 Task: Play online wordle game with 6 letters.
Action: Mouse moved to (520, 445)
Screenshot: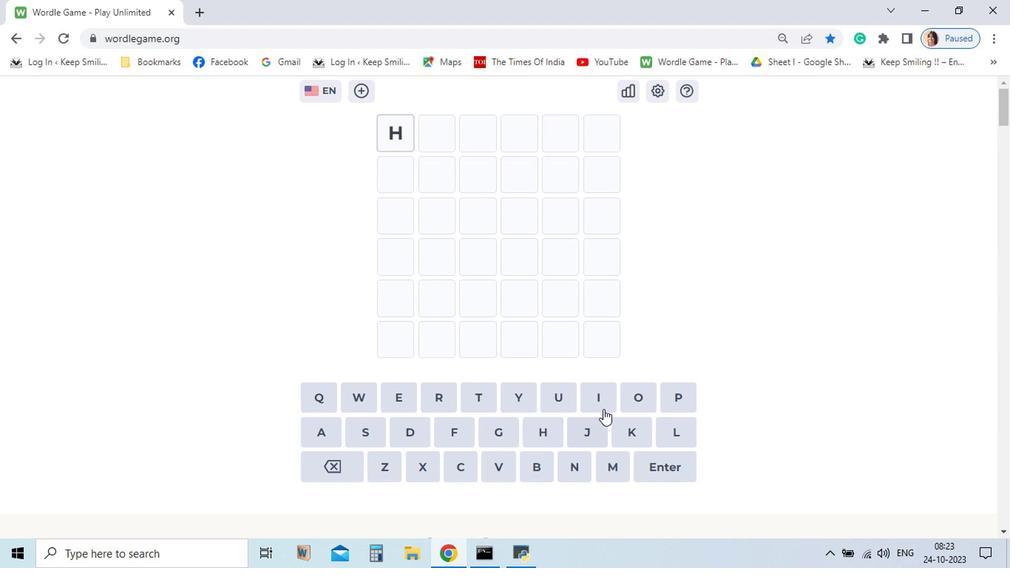 
Action: Mouse pressed left at (520, 445)
Screenshot: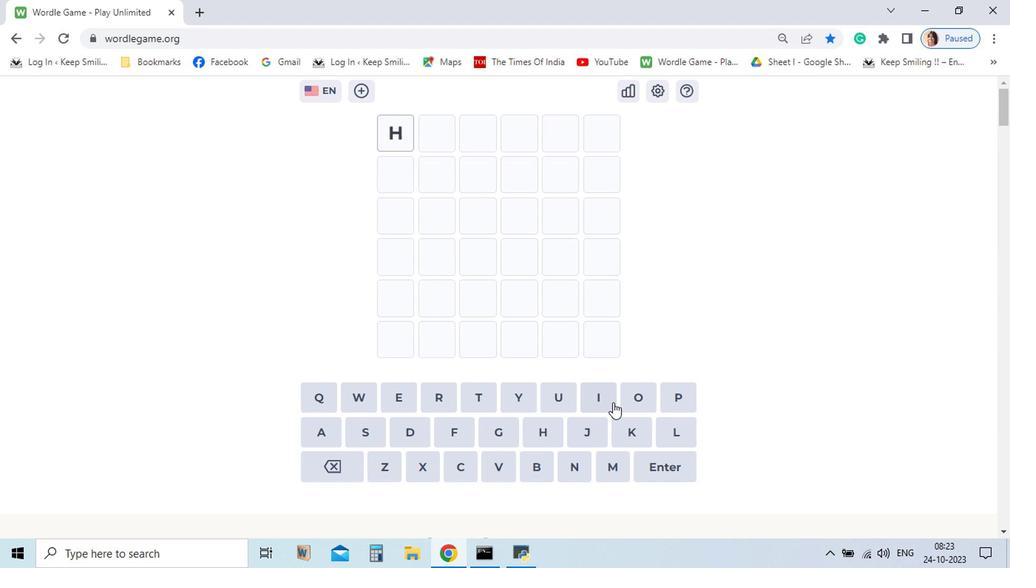 
Action: Mouse moved to (591, 419)
Screenshot: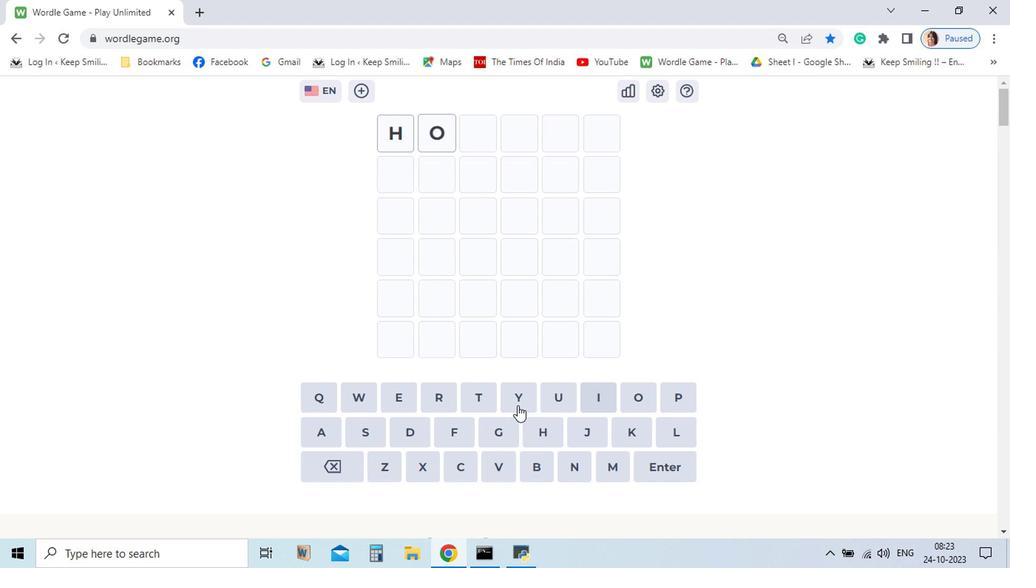 
Action: Mouse pressed left at (591, 419)
Screenshot: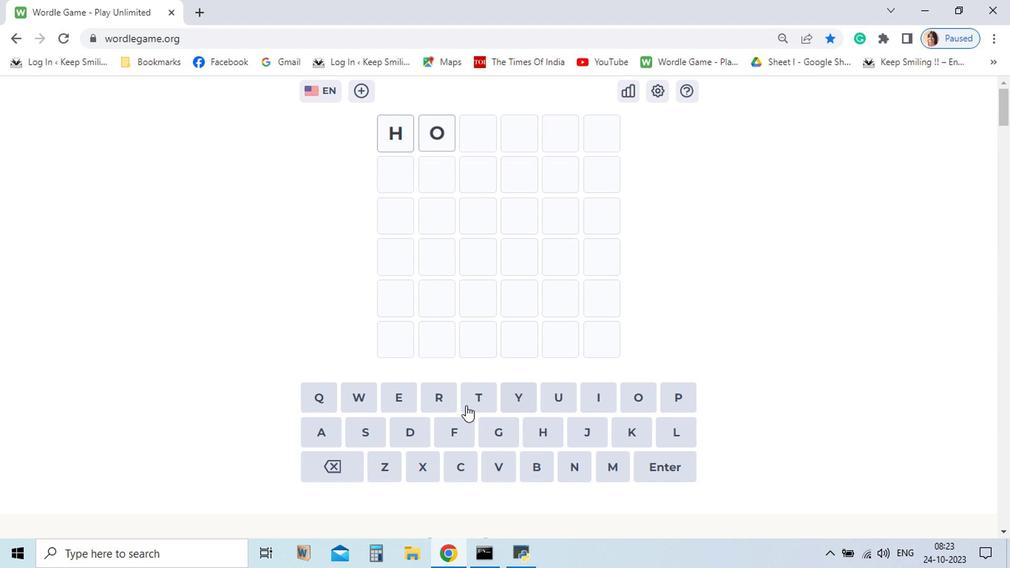 
Action: Mouse moved to (448, 424)
Screenshot: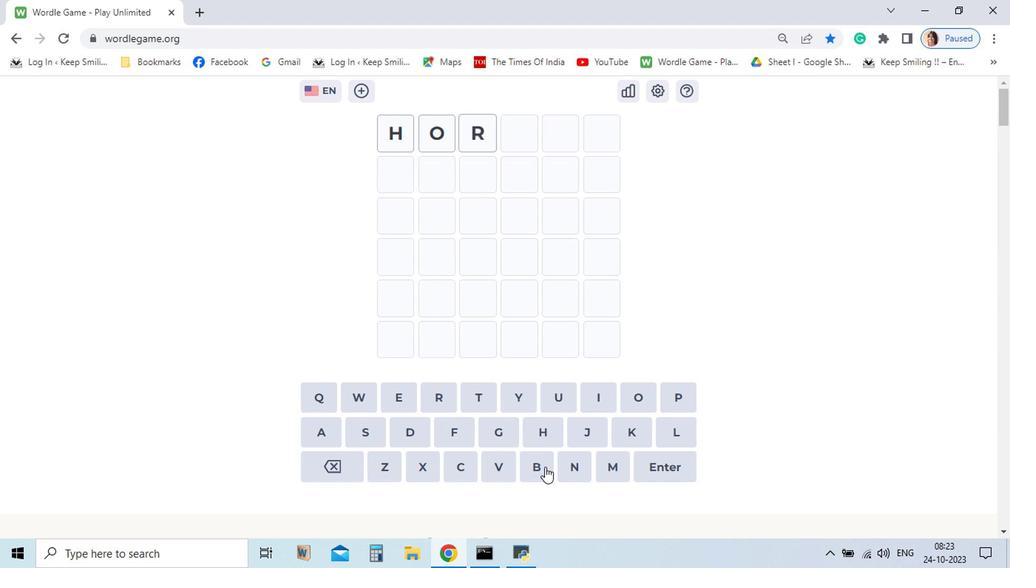 
Action: Mouse pressed left at (448, 424)
Screenshot: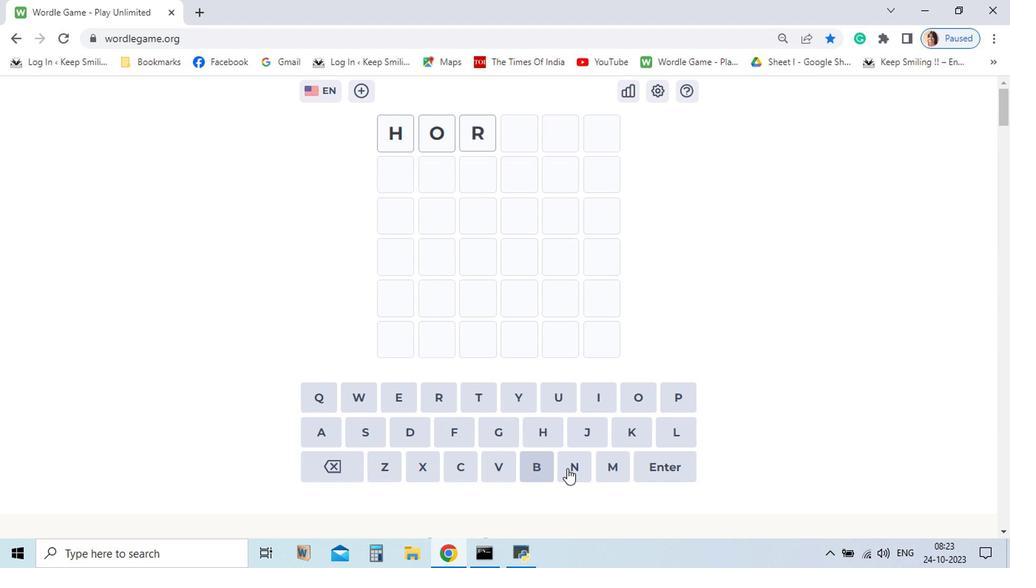 
Action: Mouse moved to (540, 469)
Screenshot: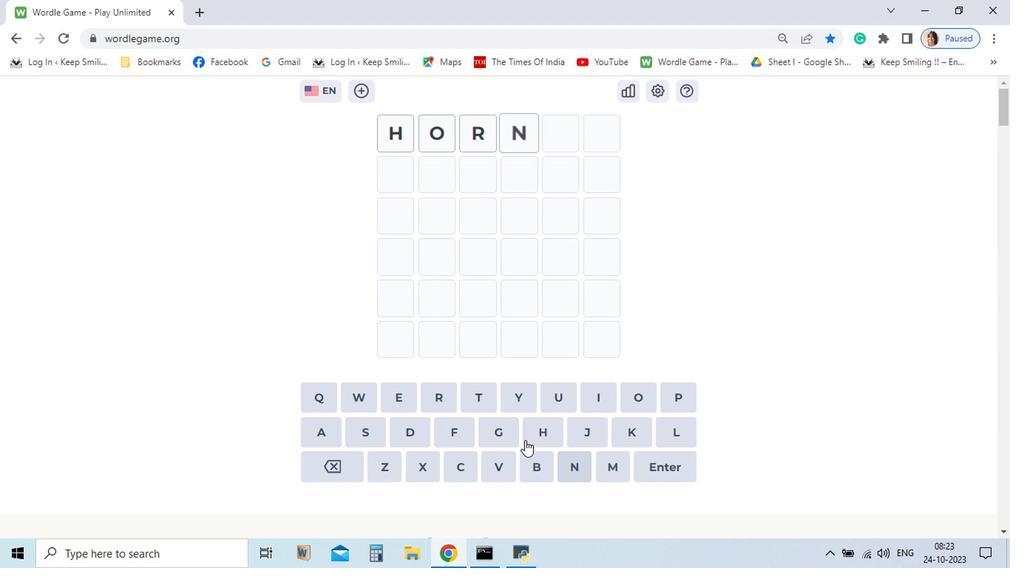 
Action: Mouse pressed left at (540, 469)
Screenshot: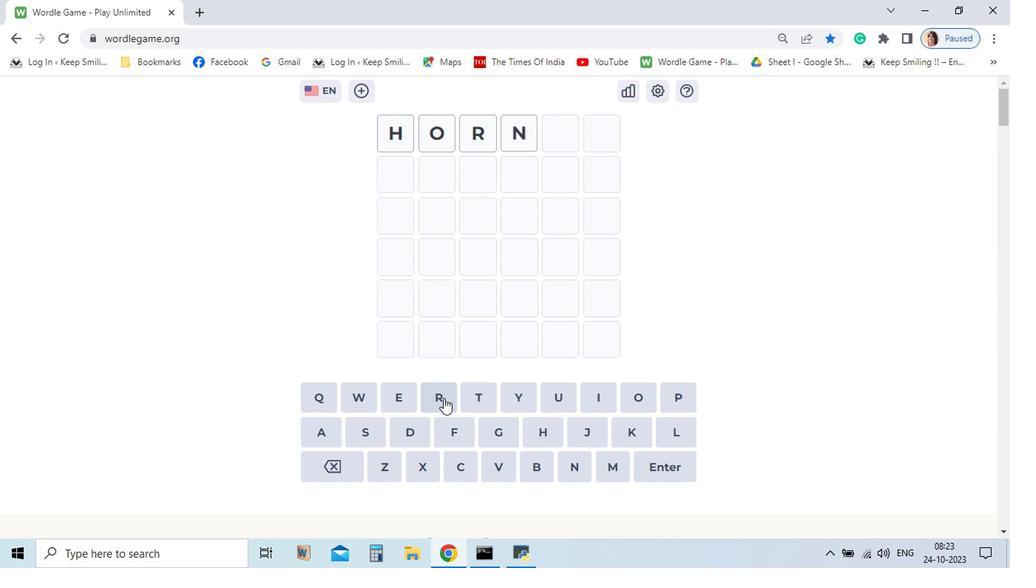 
Action: Mouse moved to (422, 419)
Screenshot: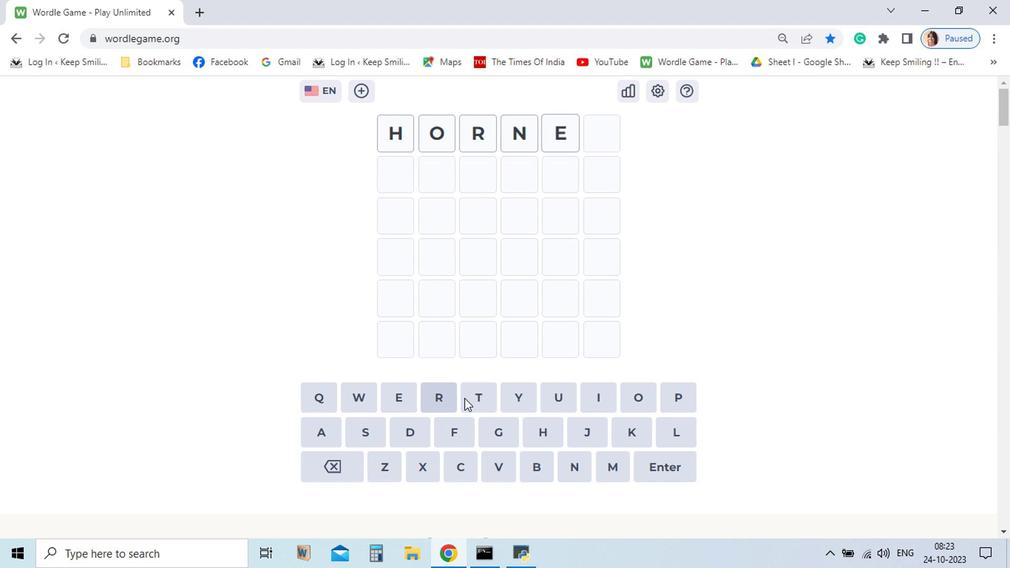 
Action: Mouse pressed left at (422, 419)
Screenshot: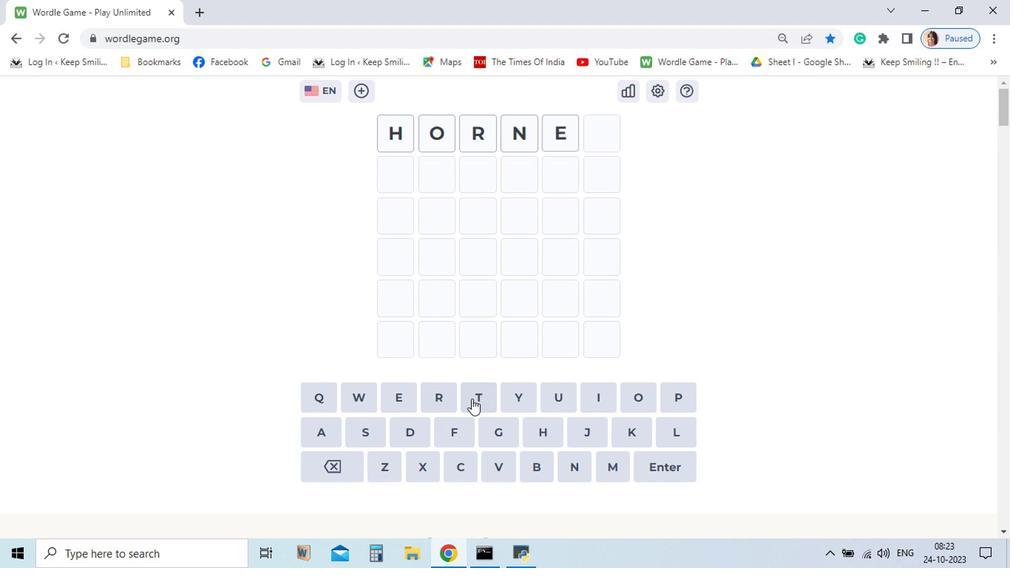 
Action: Mouse moved to (472, 420)
Screenshot: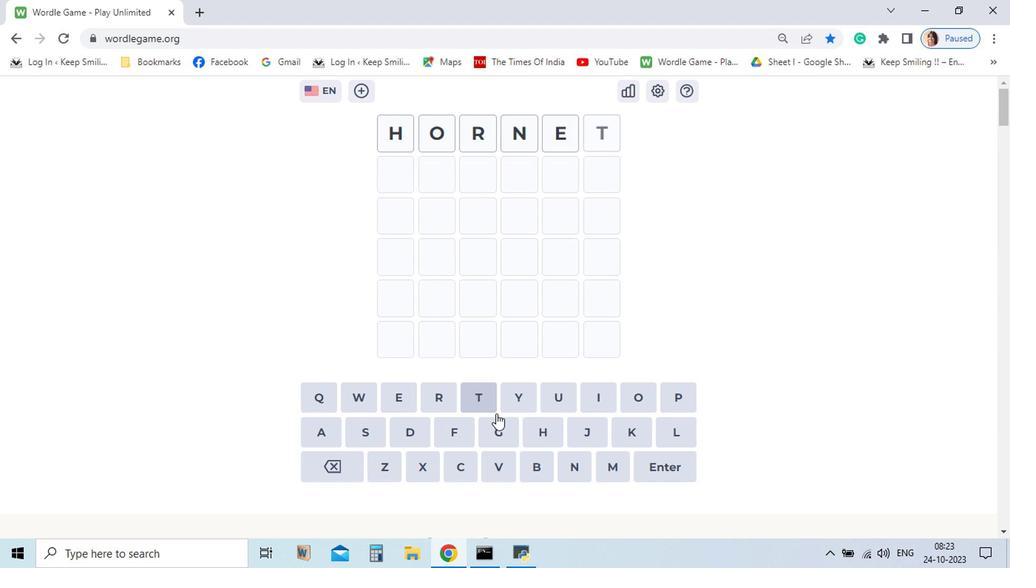 
Action: Mouse pressed left at (472, 420)
Screenshot: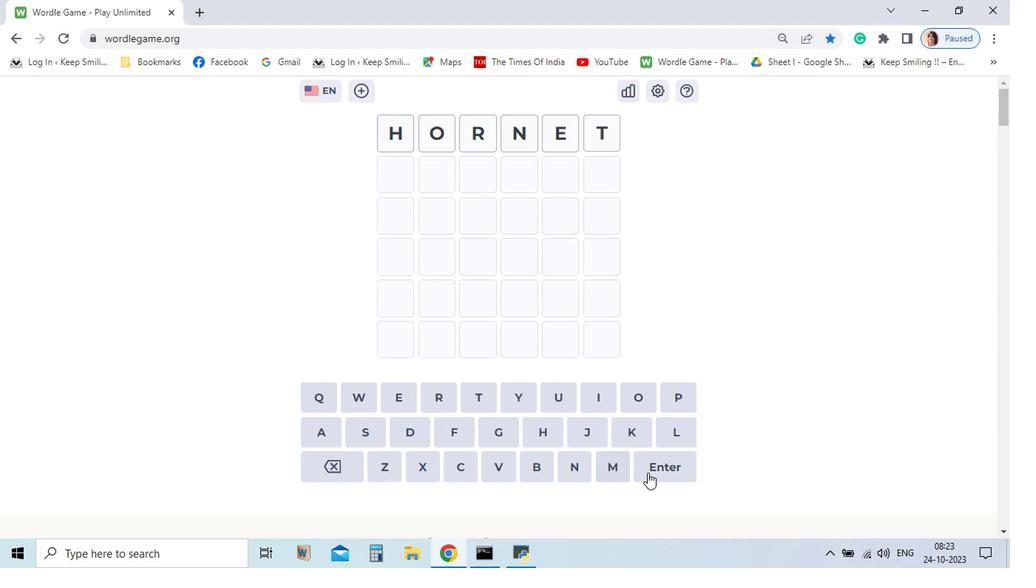 
Action: Mouse moved to (603, 472)
Screenshot: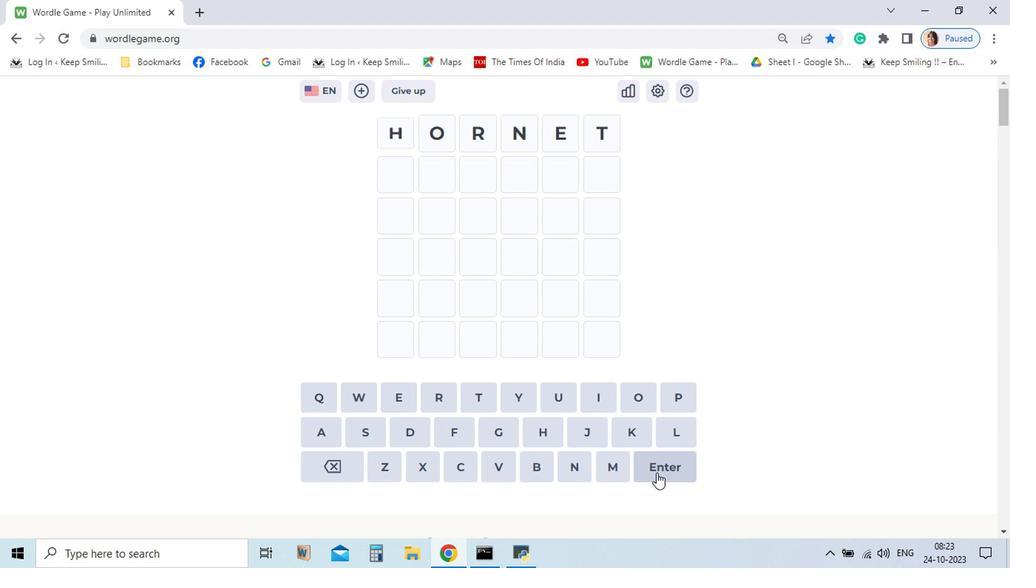 
Action: Mouse pressed left at (603, 472)
Screenshot: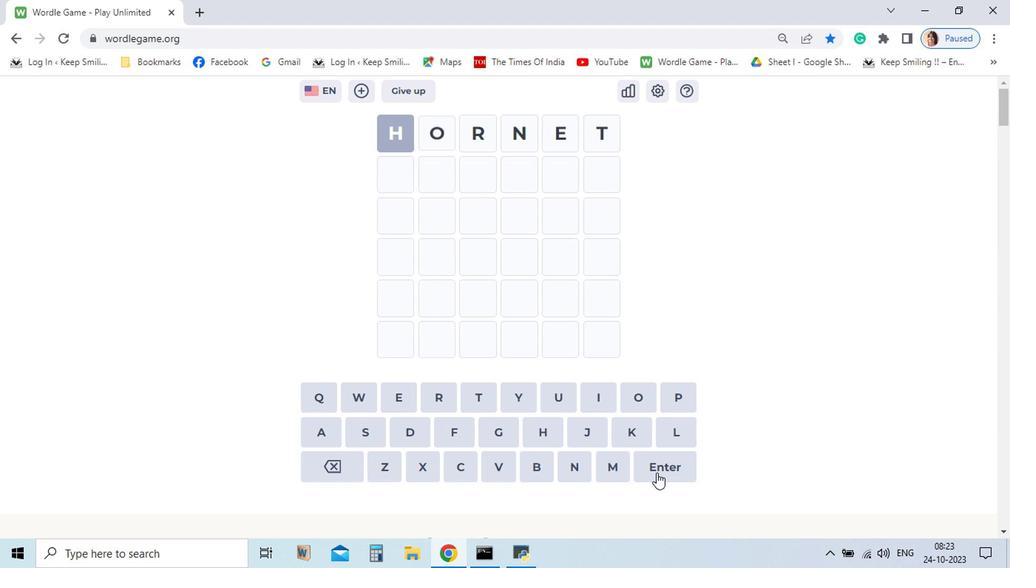 
Action: Mouse moved to (480, 422)
Screenshot: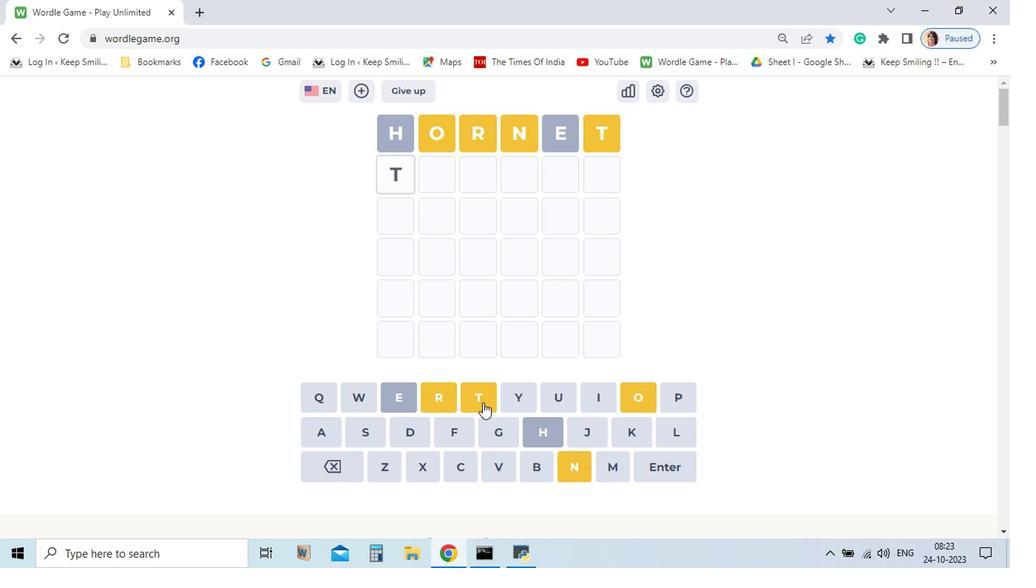 
Action: Mouse pressed left at (480, 422)
Screenshot: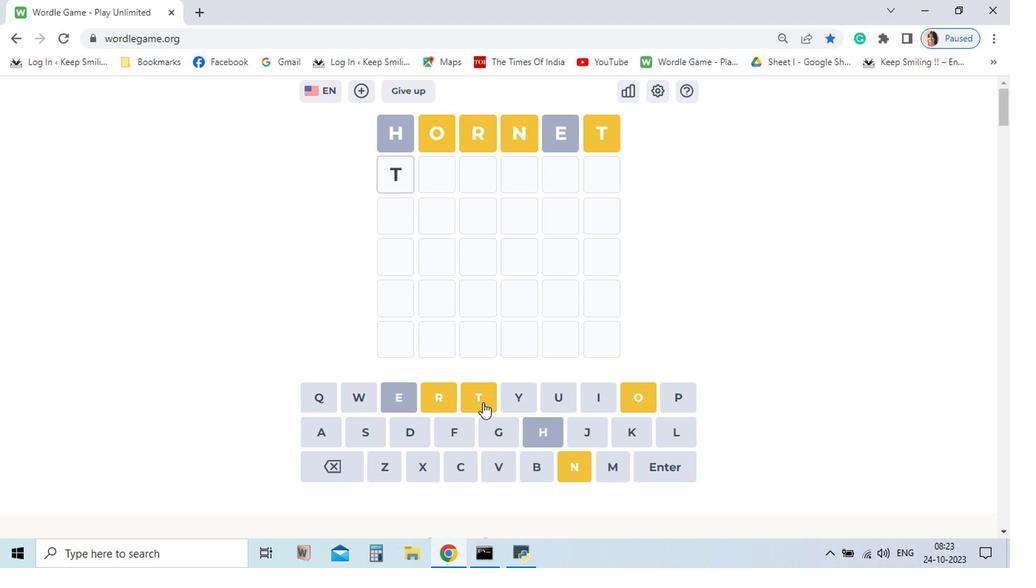 
Action: Mouse moved to (452, 418)
Screenshot: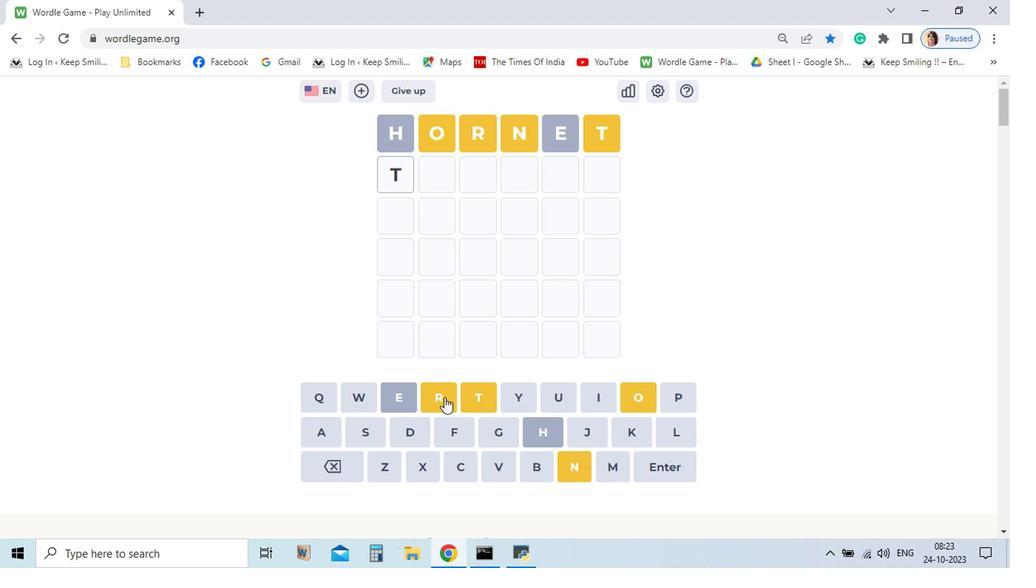 
Action: Mouse pressed left at (452, 418)
Screenshot: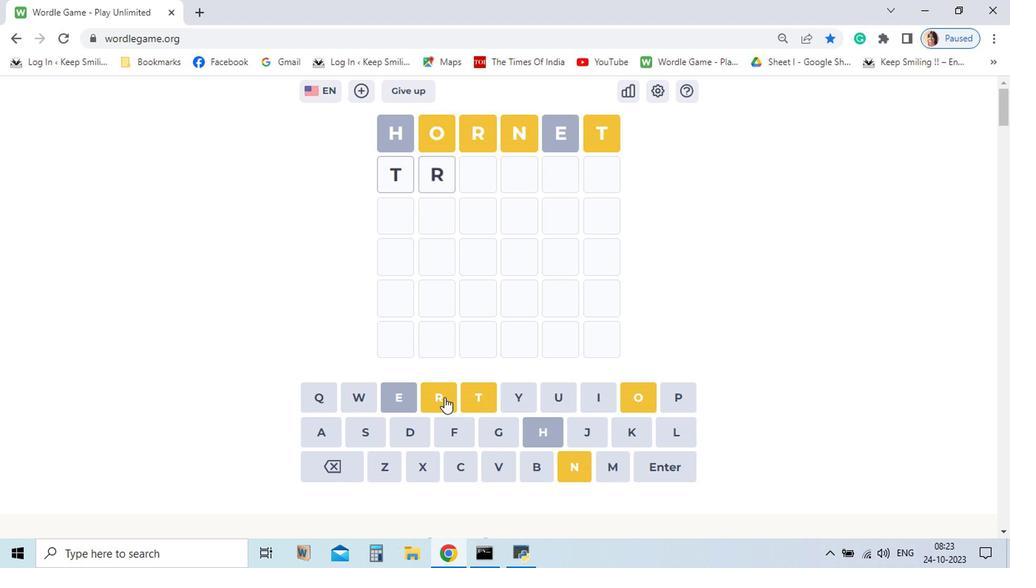
Action: Mouse moved to (590, 419)
Screenshot: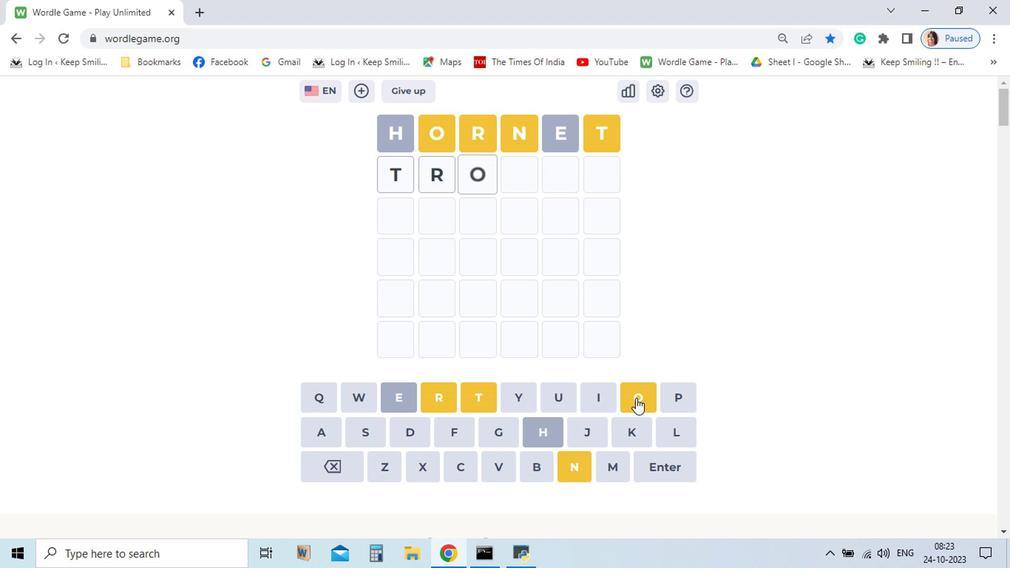 
Action: Mouse pressed left at (590, 419)
Screenshot: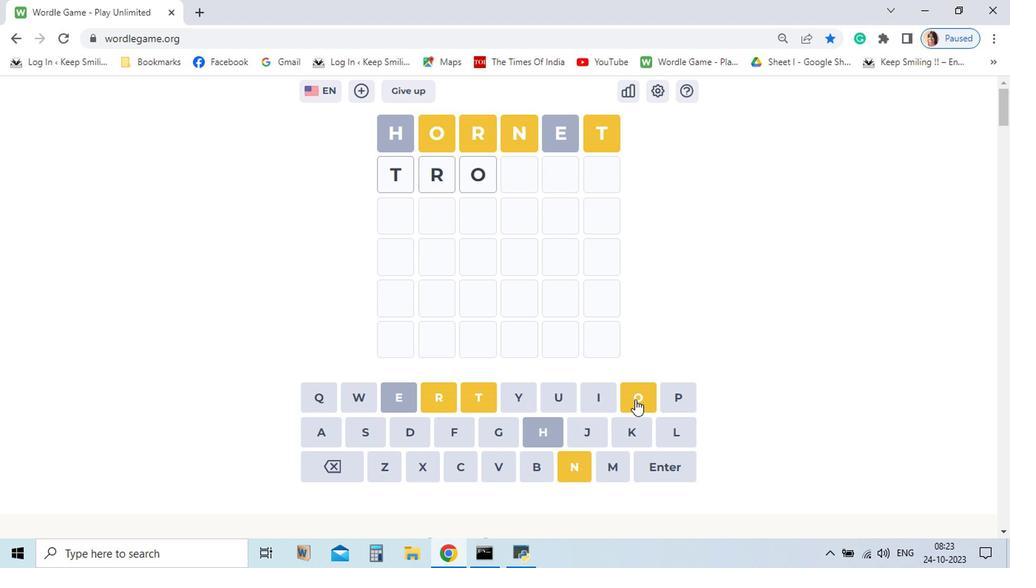 
Action: Mouse moved to (614, 442)
Screenshot: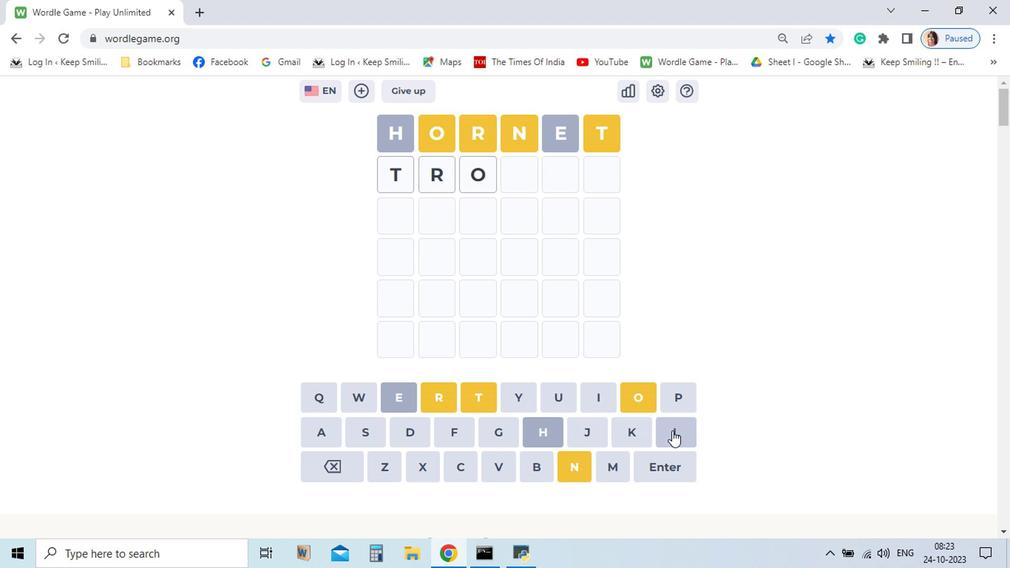 
Action: Mouse pressed left at (614, 442)
Screenshot: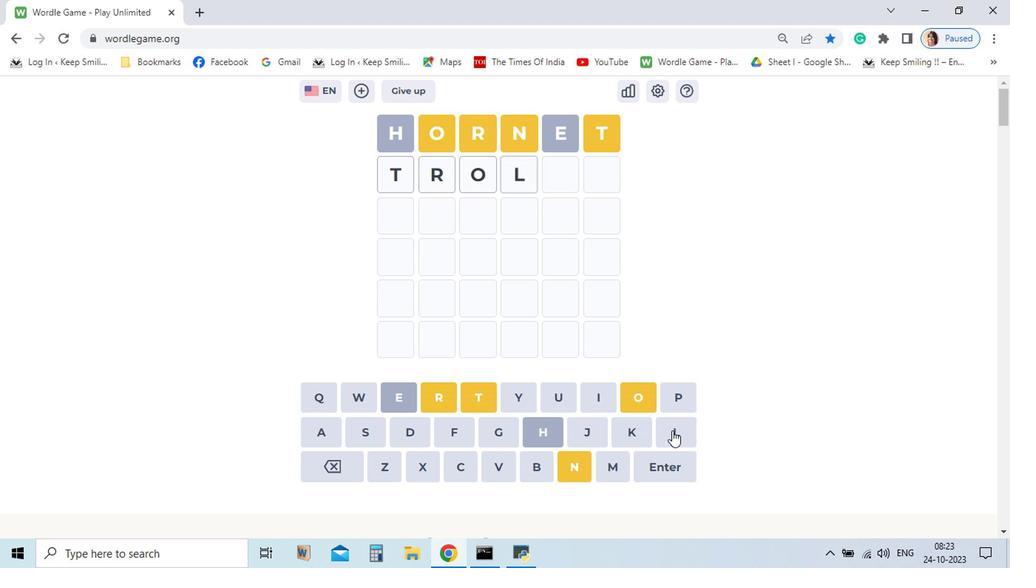 
Action: Mouse pressed left at (614, 442)
Screenshot: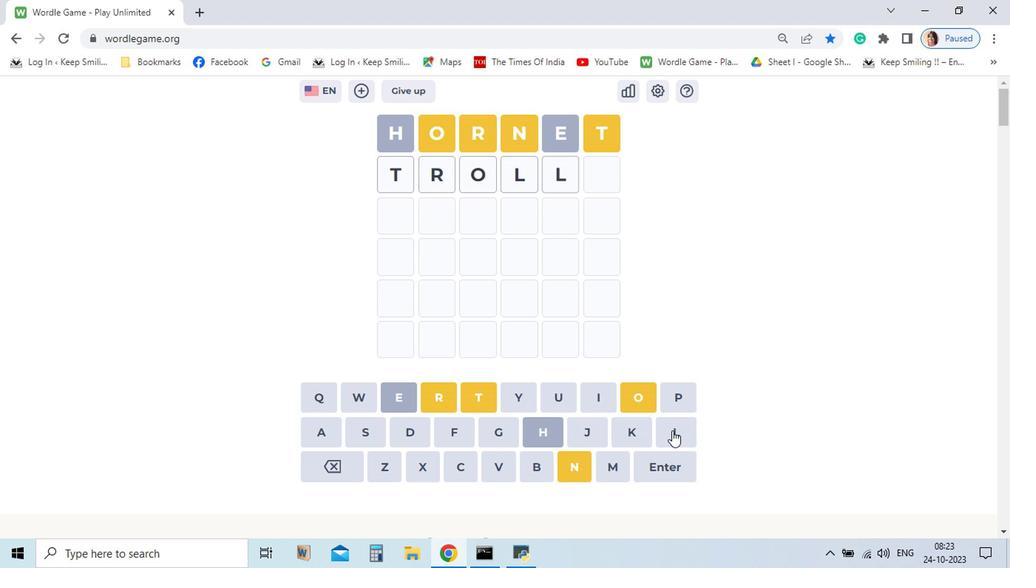 
Action: Mouse moved to (376, 465)
Screenshot: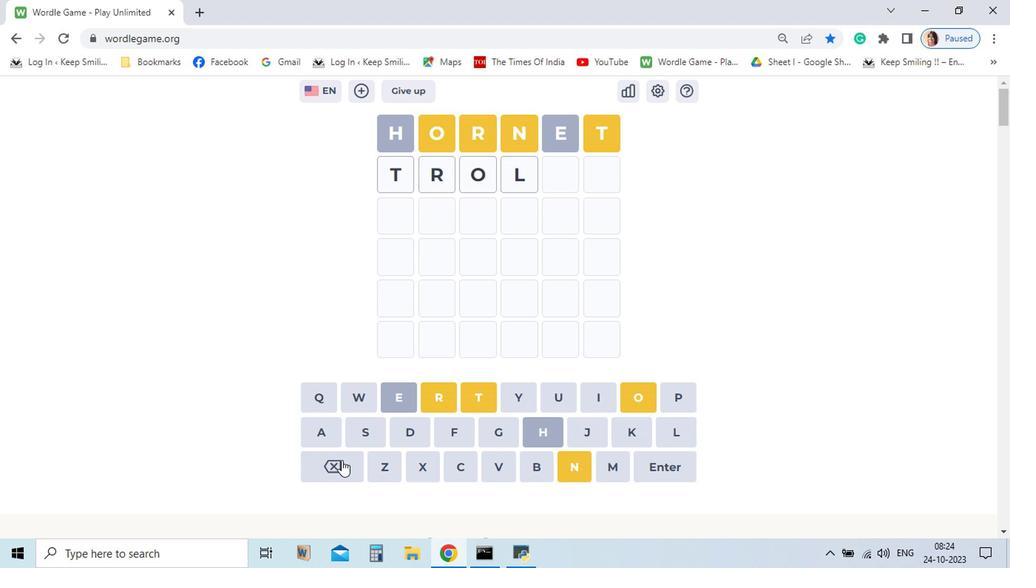 
Action: Mouse pressed left at (376, 465)
Screenshot: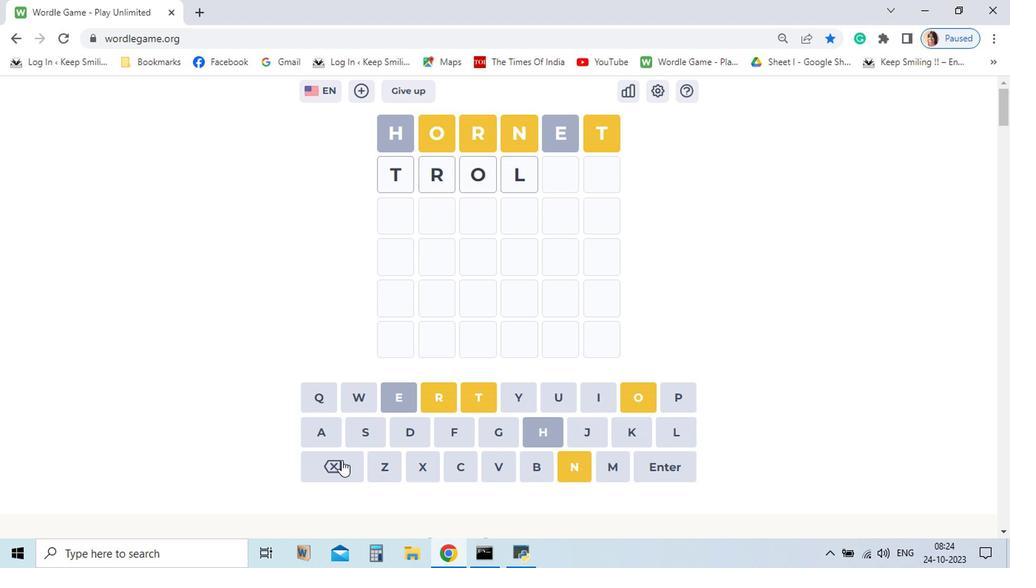 
Action: Mouse moved to (619, 444)
Screenshot: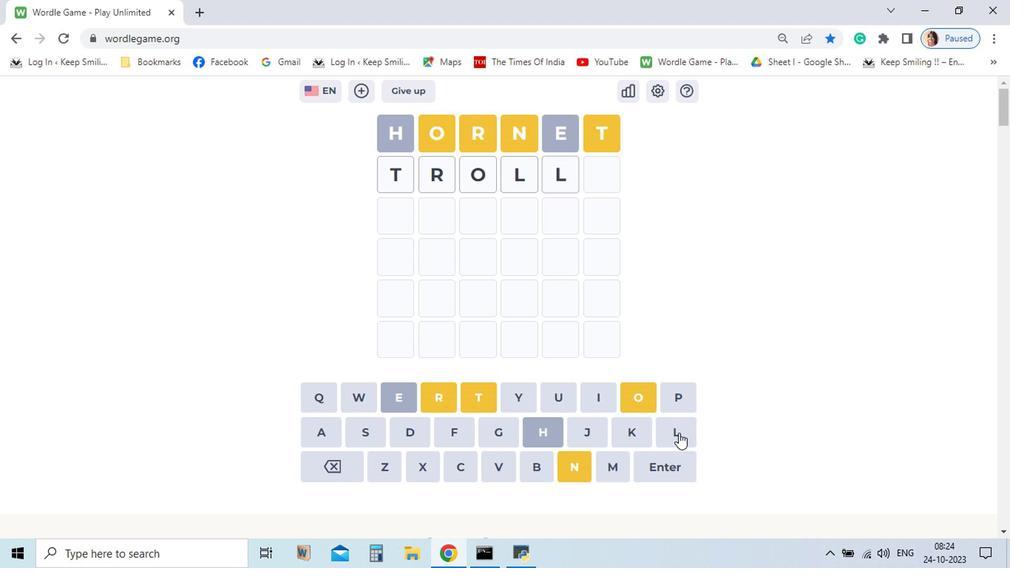 
Action: Mouse pressed left at (619, 444)
Screenshot: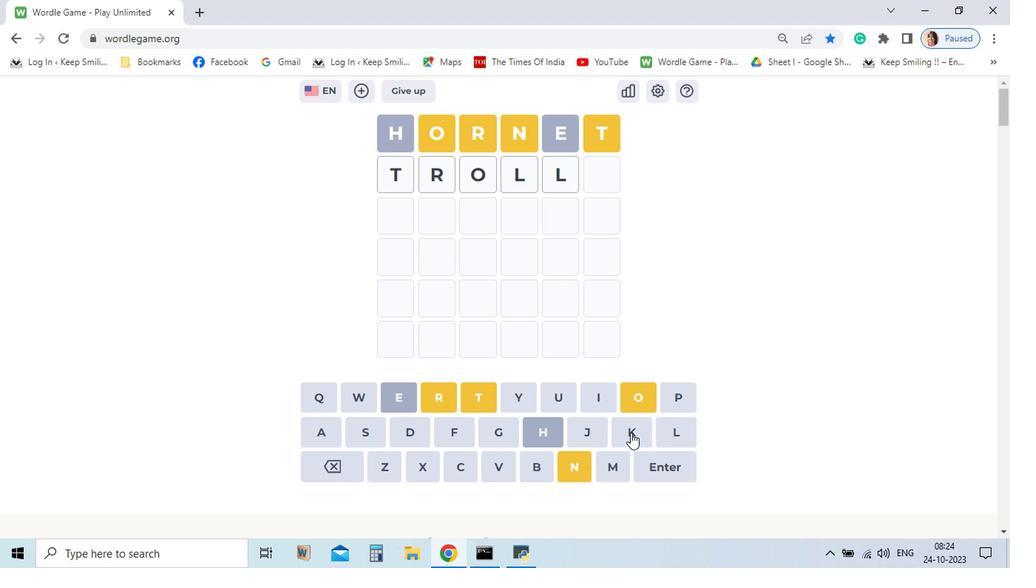
Action: Mouse moved to (398, 441)
Screenshot: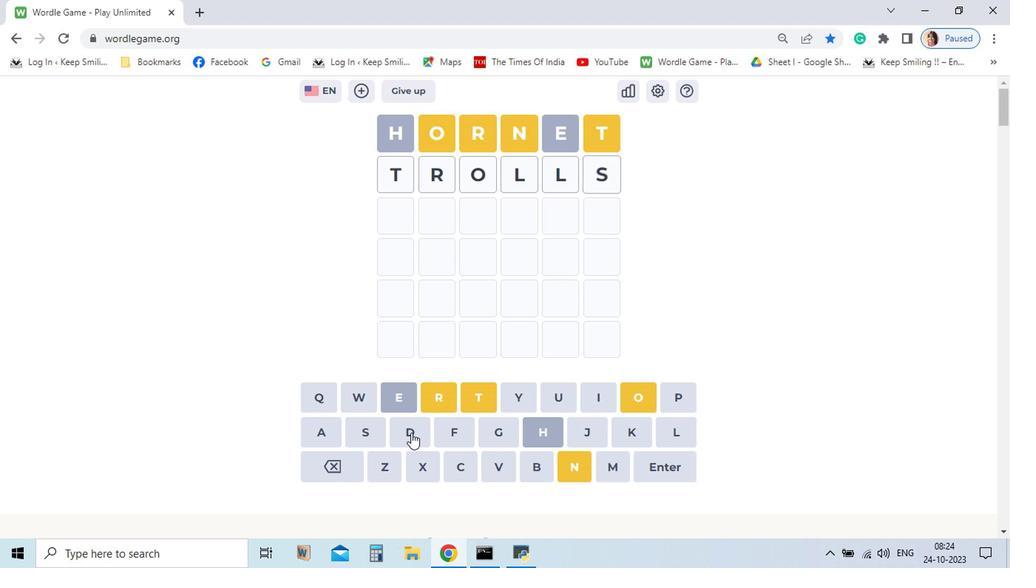 
Action: Mouse pressed left at (398, 441)
Screenshot: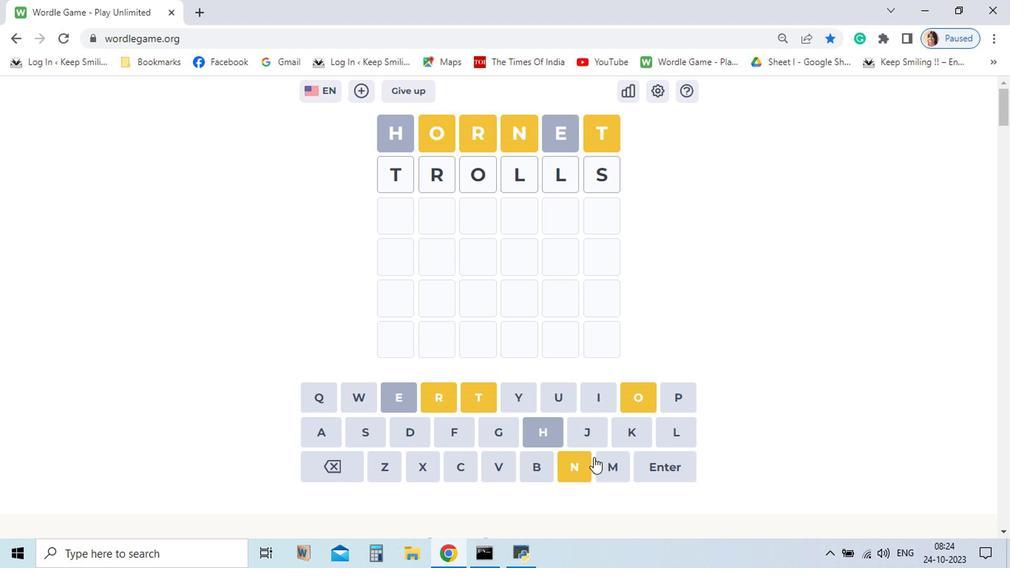 
Action: Mouse moved to (604, 462)
Screenshot: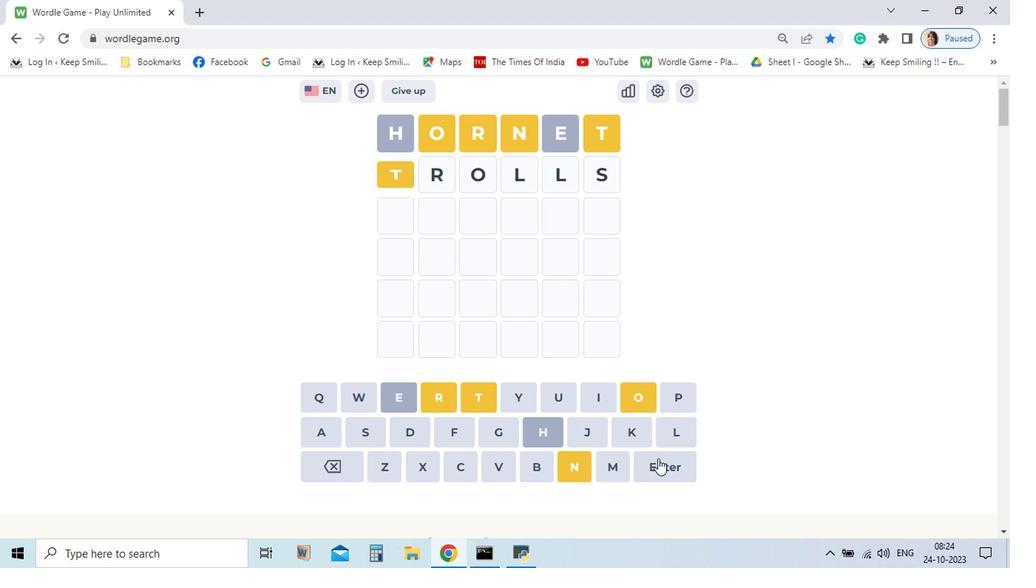 
Action: Mouse pressed left at (604, 462)
Screenshot: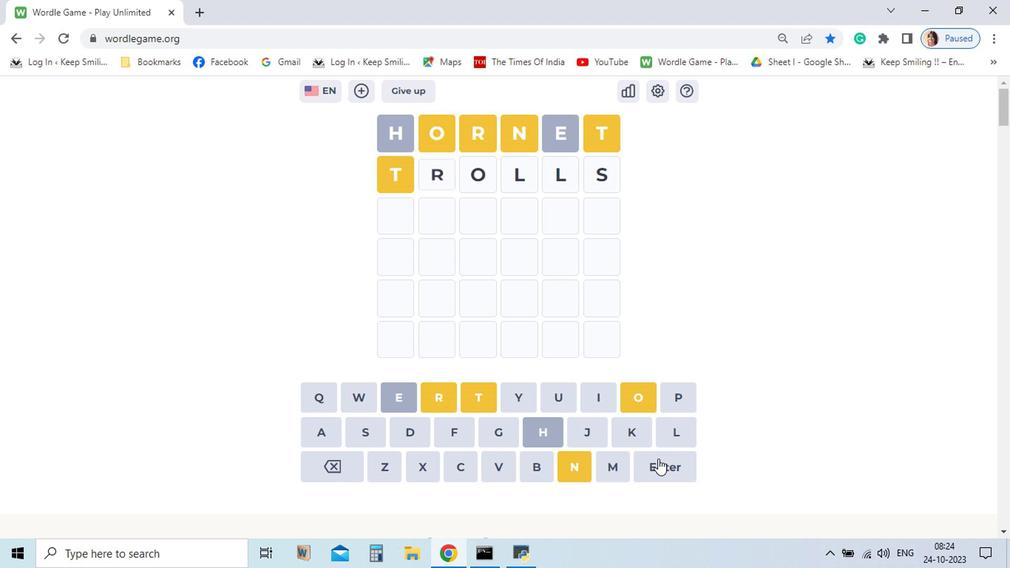 
Action: Mouse moved to (586, 414)
Screenshot: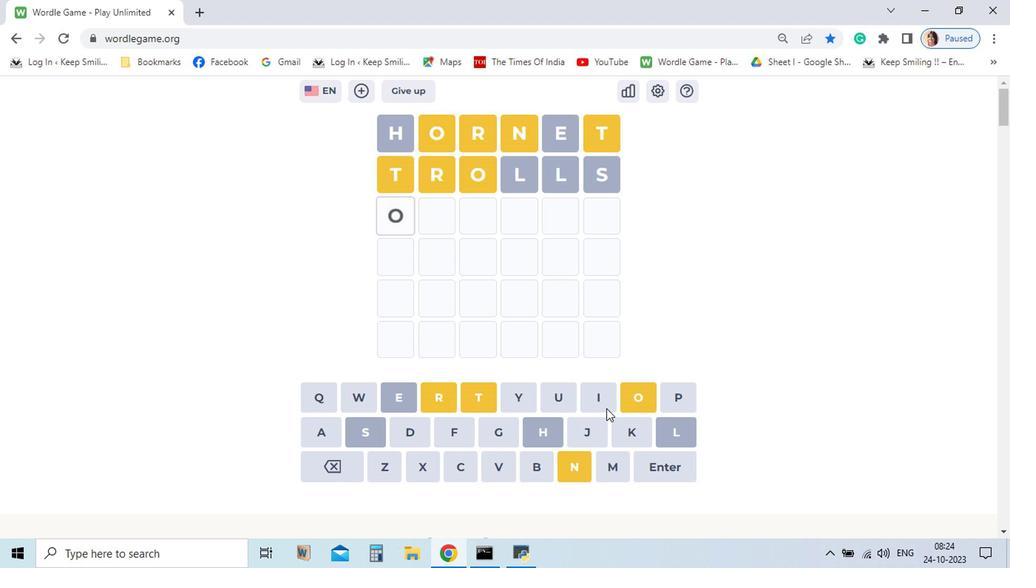 
Action: Mouse pressed left at (586, 414)
Screenshot: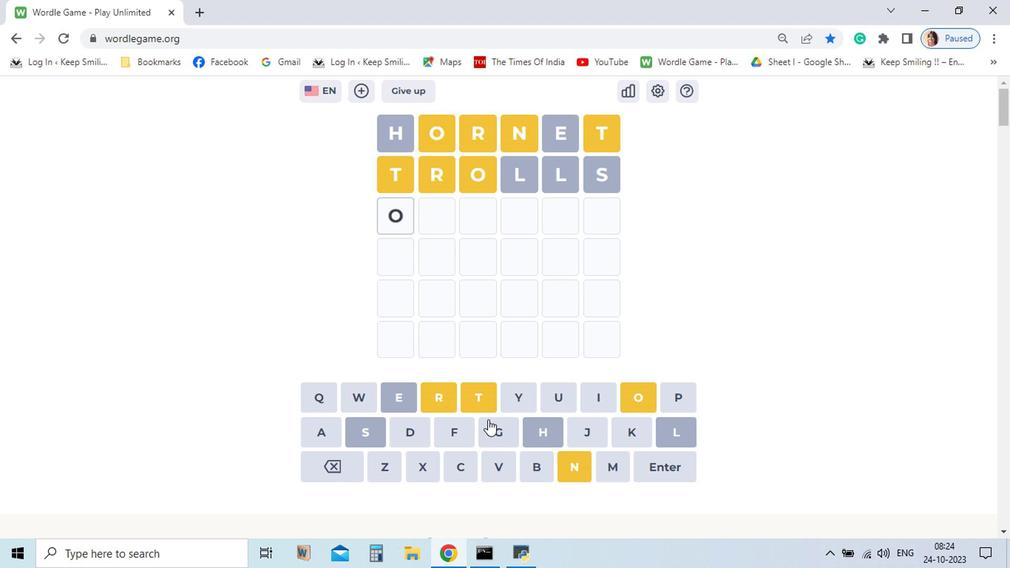 
Action: Mouse moved to (448, 418)
Screenshot: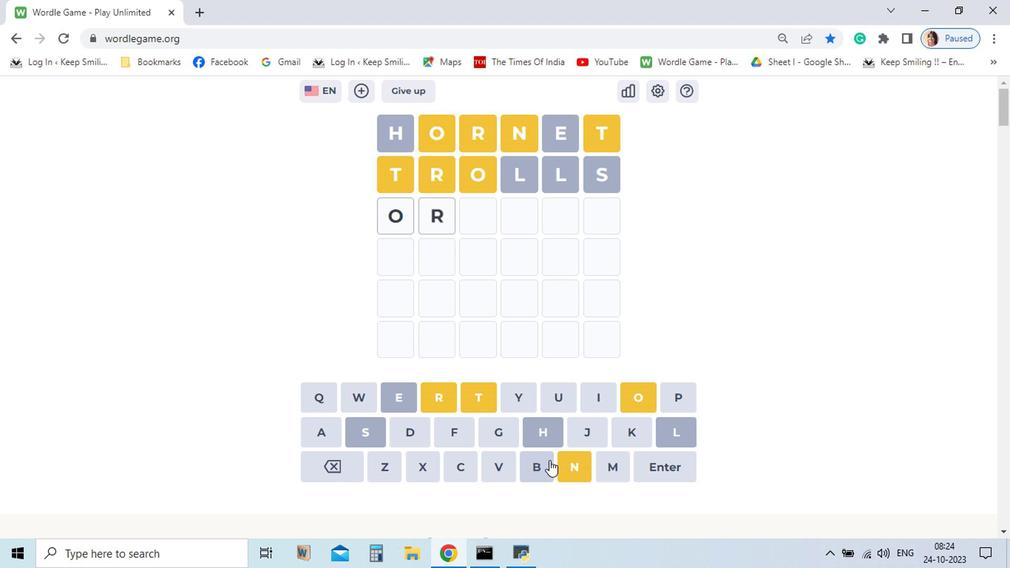 
Action: Mouse pressed left at (448, 418)
Screenshot: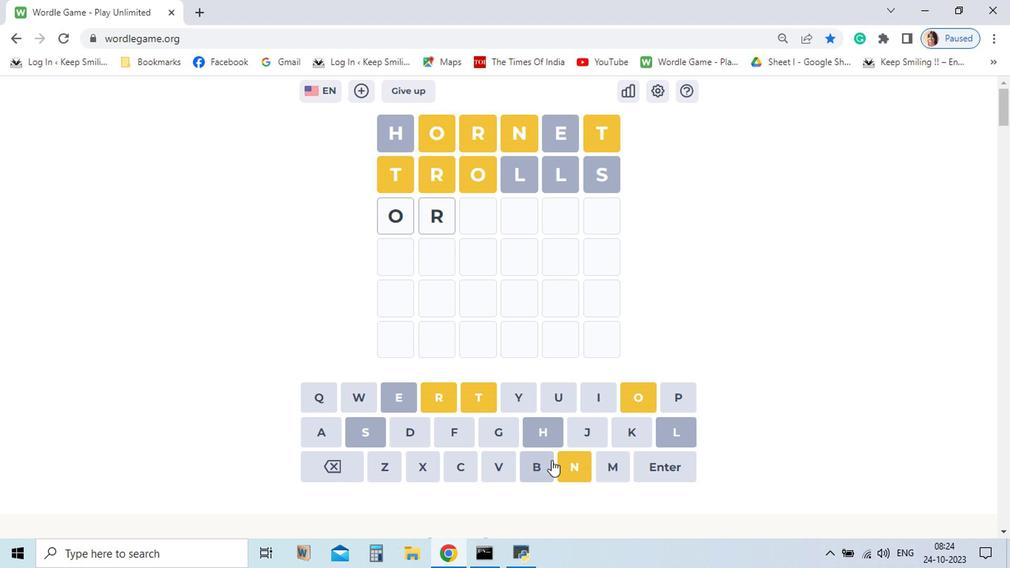 
Action: Mouse moved to (537, 469)
Screenshot: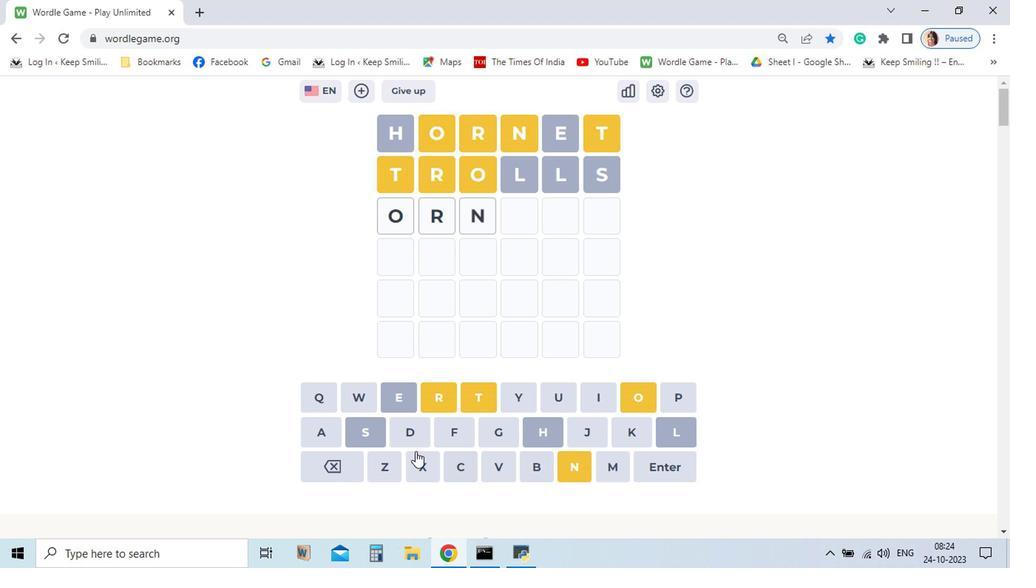 
Action: Mouse pressed left at (537, 469)
Screenshot: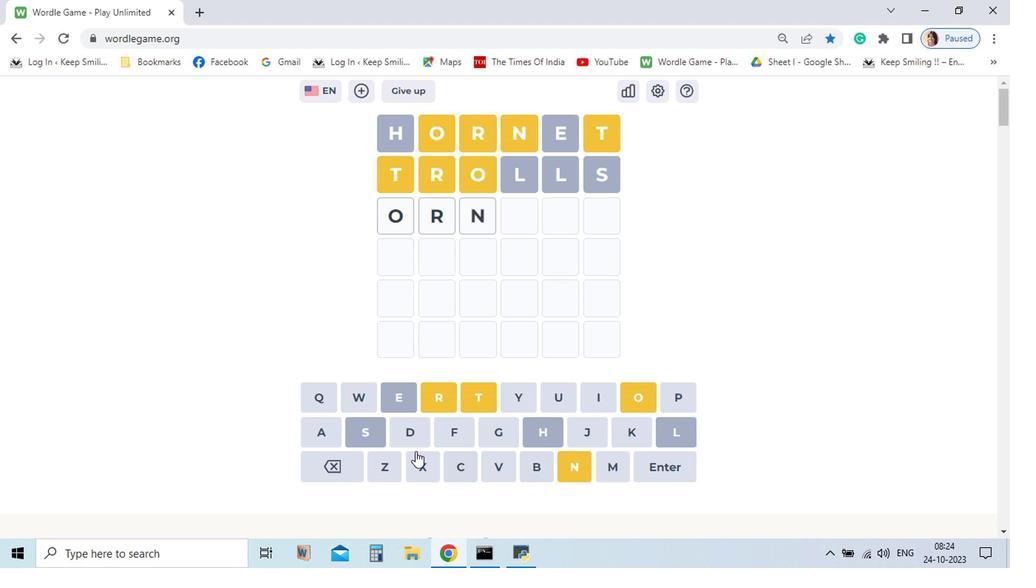 
Action: Mouse moved to (367, 442)
Screenshot: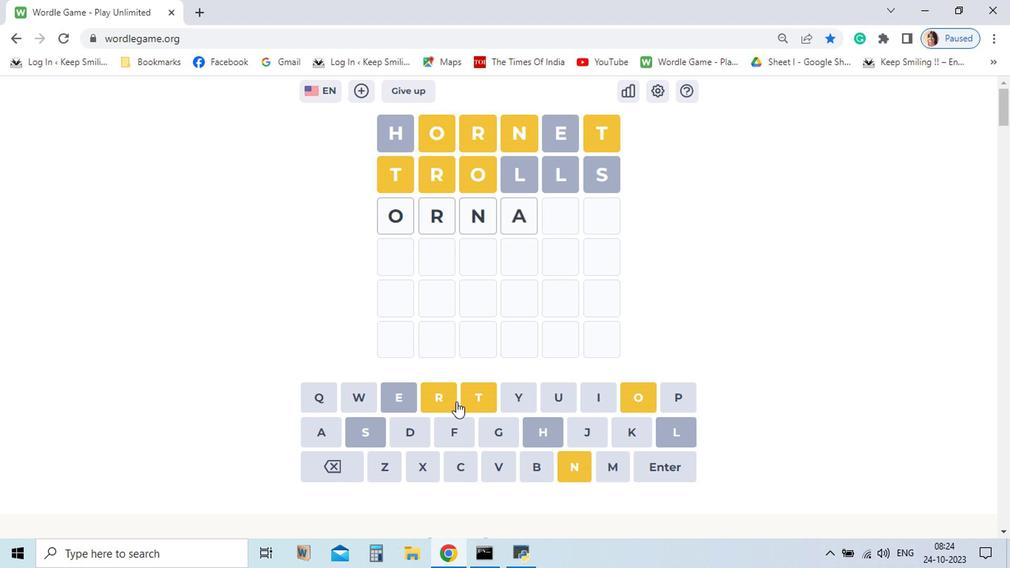 
Action: Mouse pressed left at (367, 442)
Screenshot: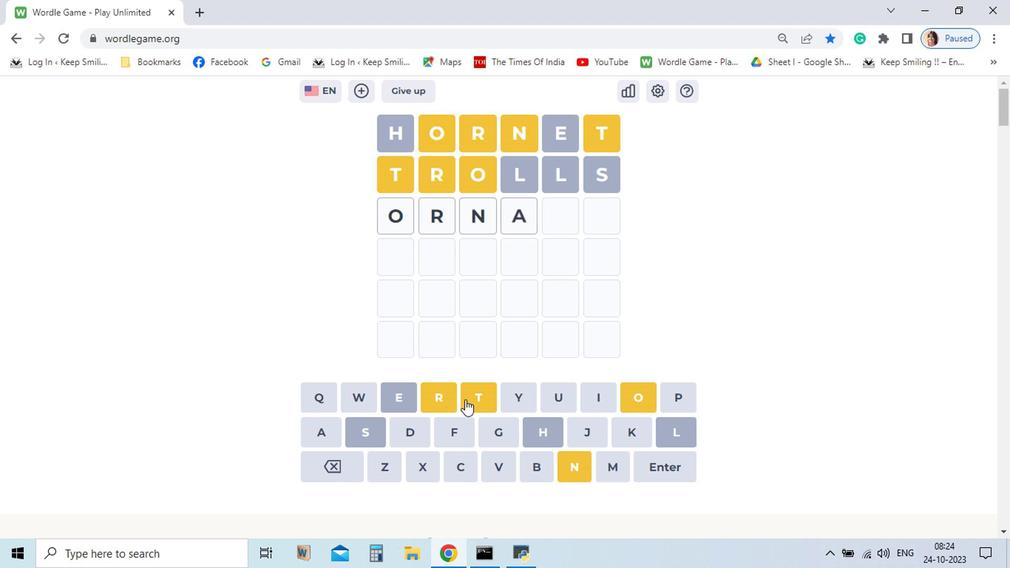 
Action: Mouse moved to (480, 420)
Screenshot: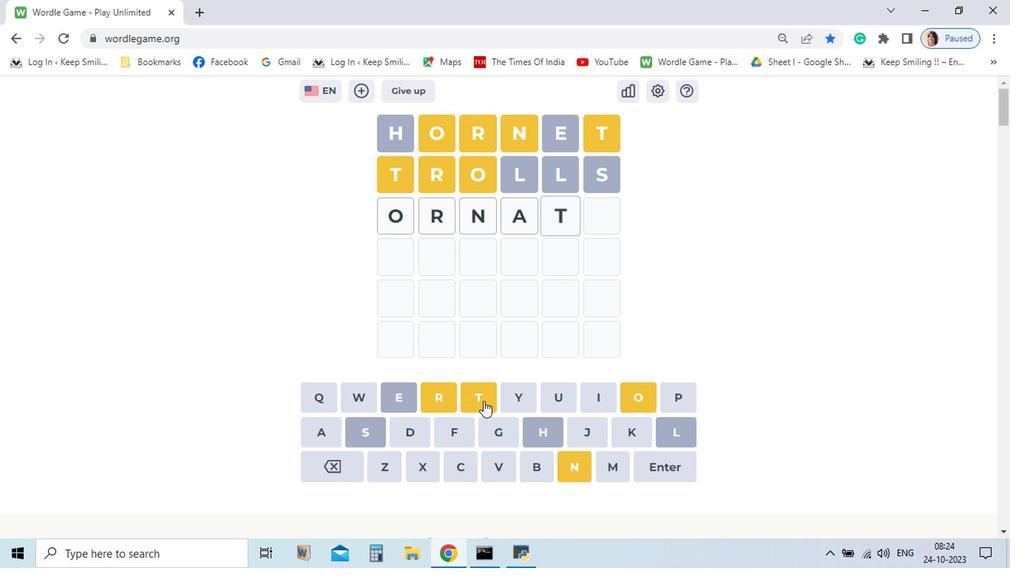 
Action: Mouse pressed left at (480, 420)
Screenshot: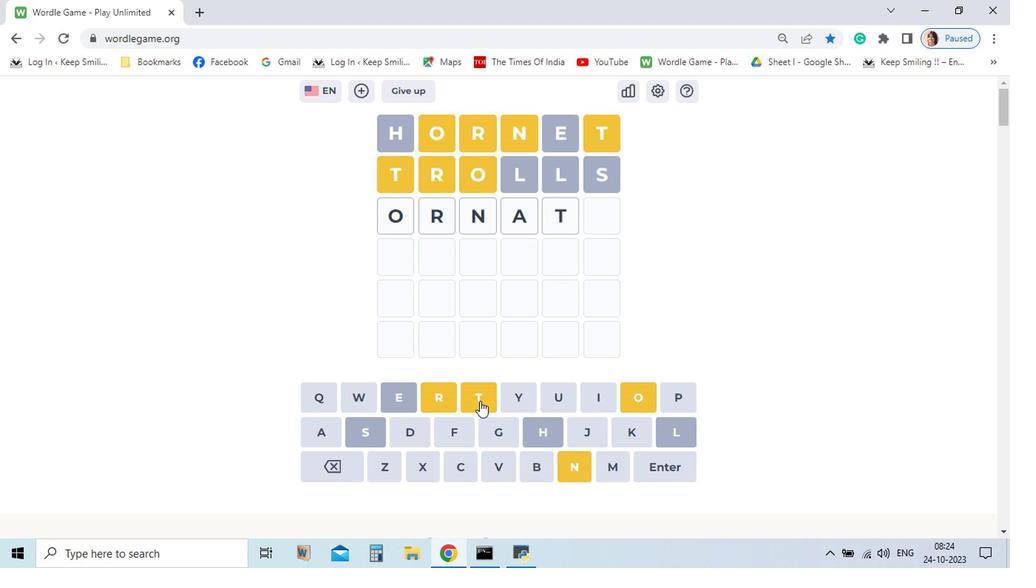 
Action: Mouse moved to (421, 416)
Screenshot: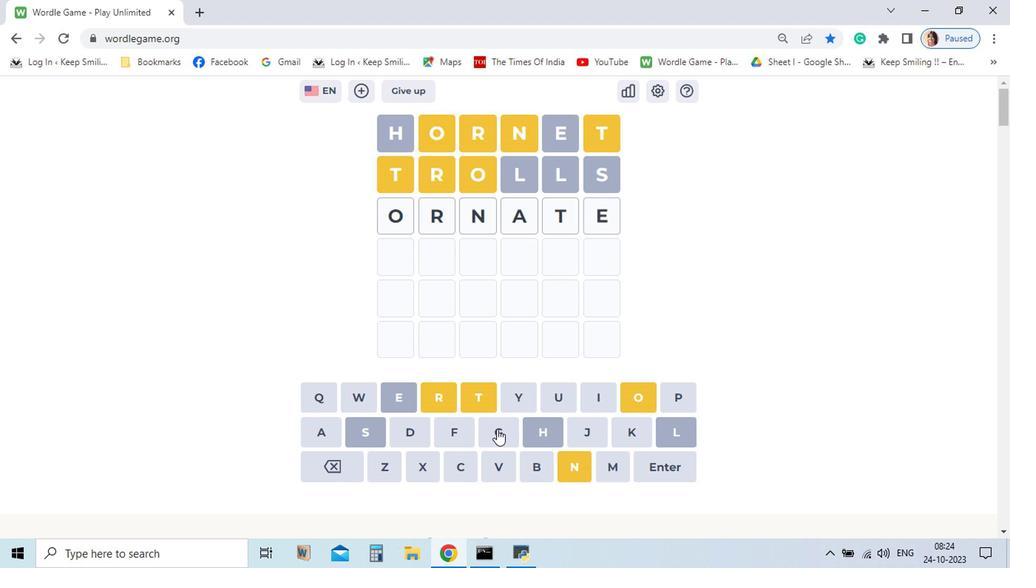
Action: Mouse pressed left at (421, 416)
Screenshot: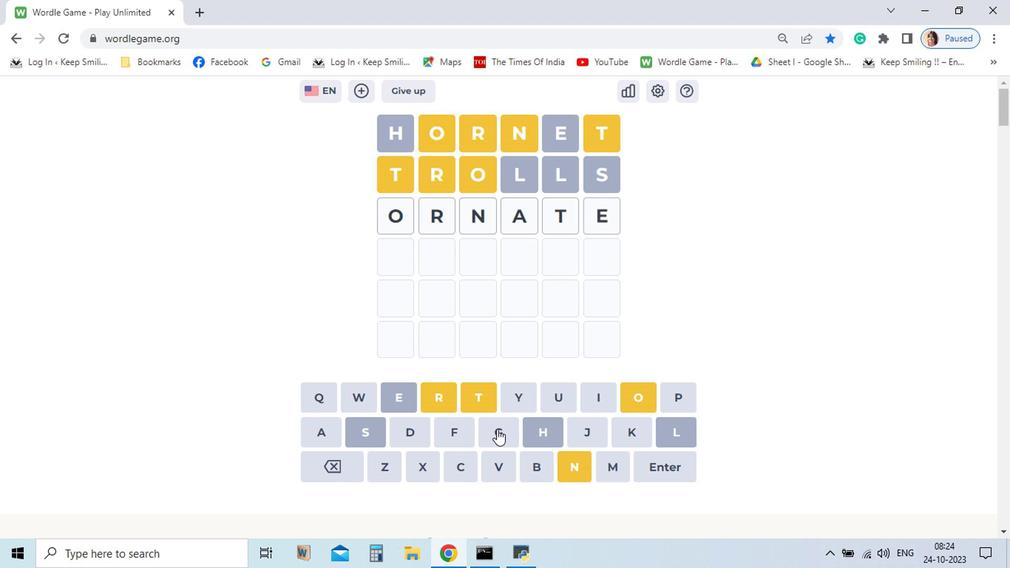 
Action: Mouse moved to (615, 464)
Screenshot: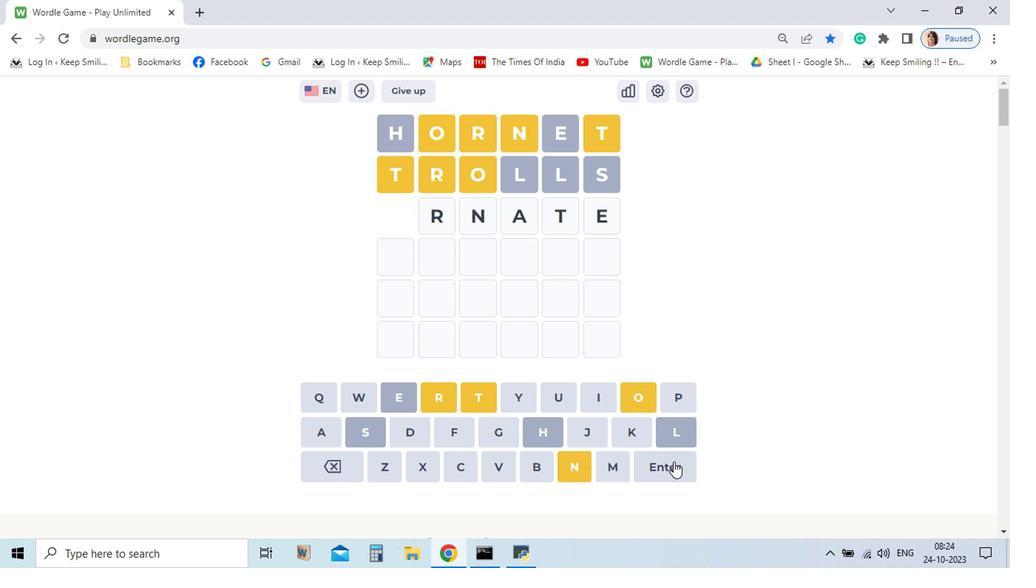 
Action: Mouse pressed left at (615, 464)
Screenshot: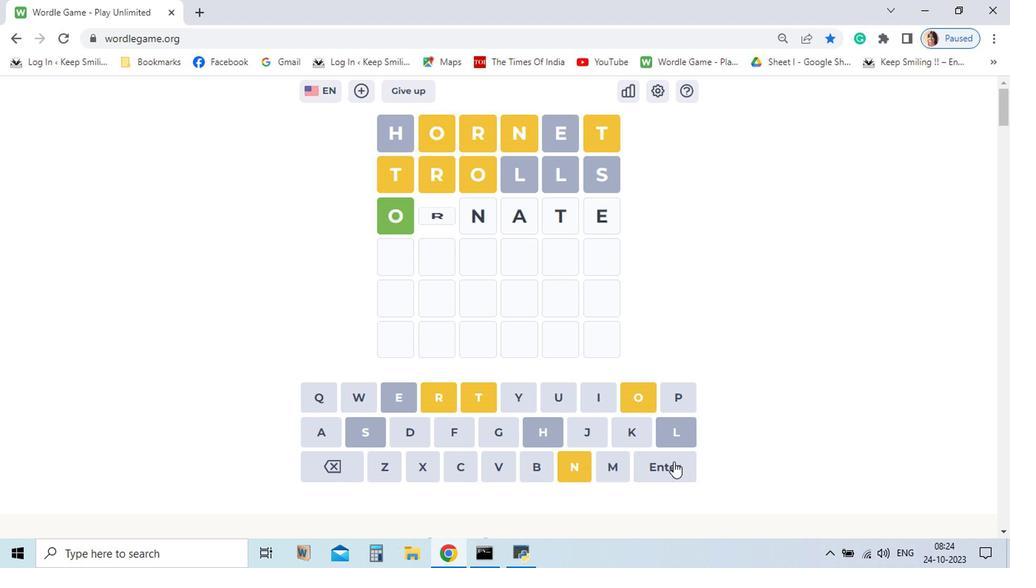 
Action: Mouse moved to (586, 420)
Screenshot: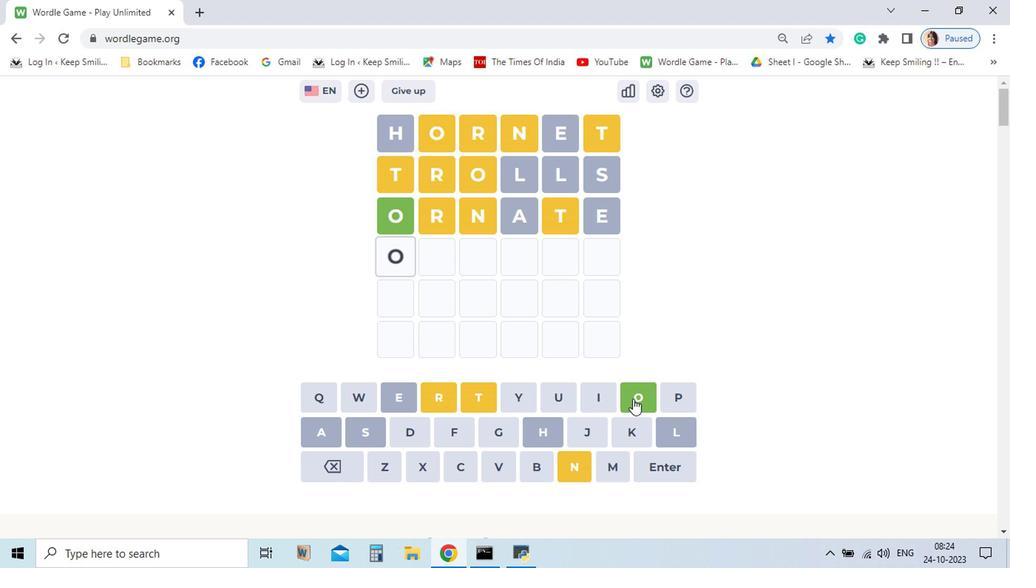 
Action: Mouse pressed left at (586, 420)
Screenshot: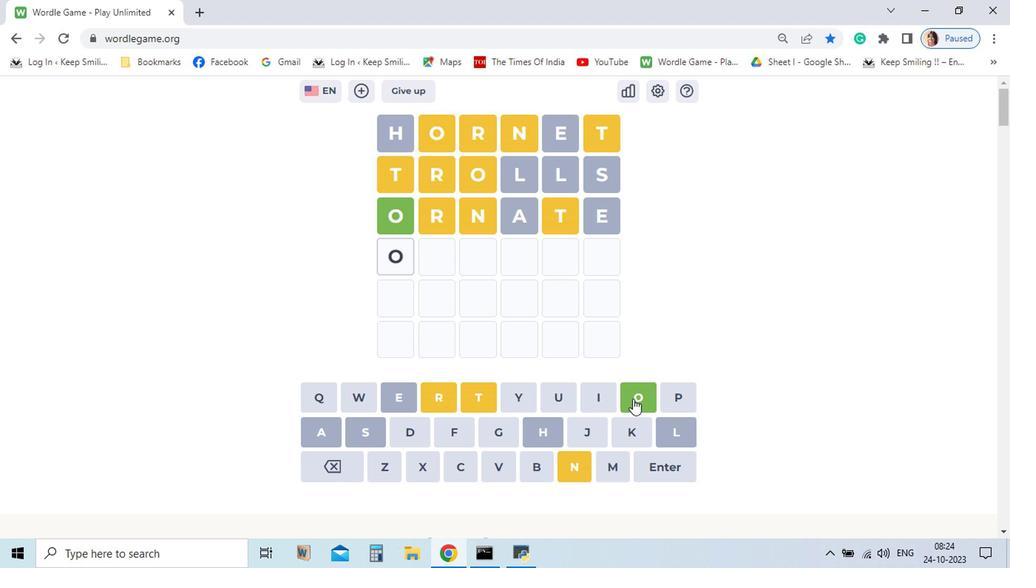 
Action: Mouse moved to (546, 467)
Screenshot: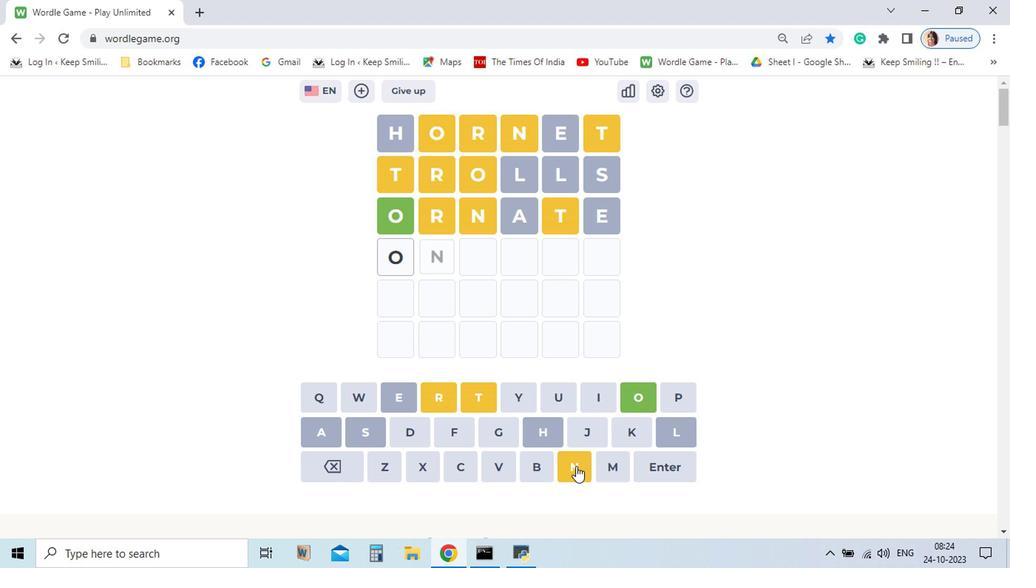 
Action: Mouse pressed left at (546, 467)
Screenshot: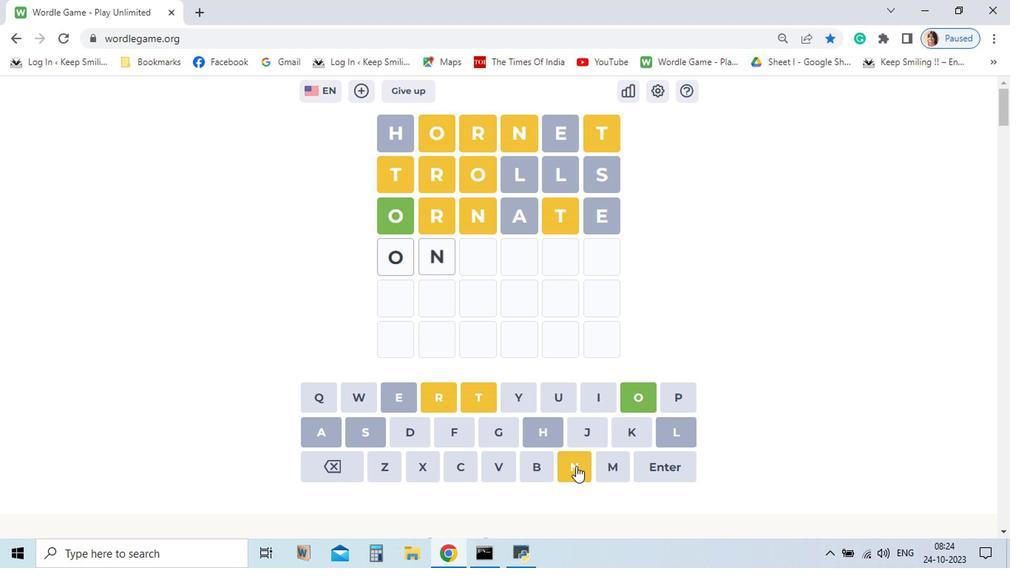 
Action: Mouse moved to (380, 470)
Screenshot: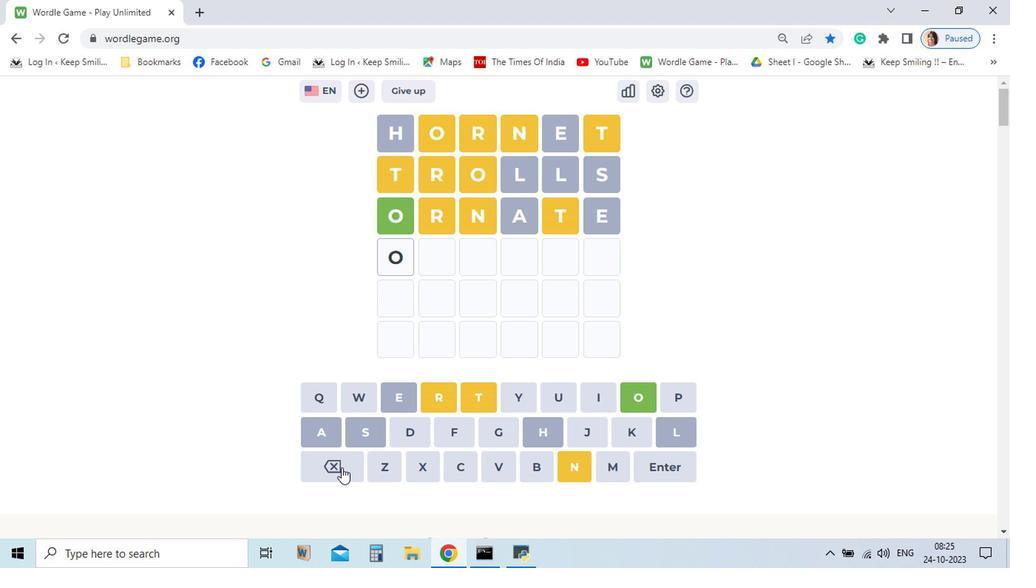 
Action: Mouse pressed left at (380, 470)
Screenshot: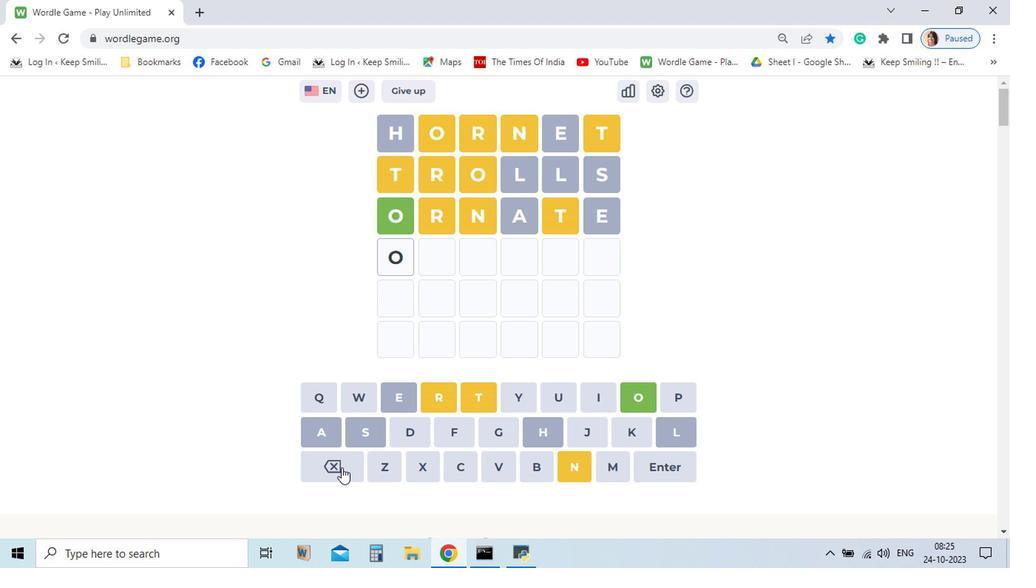 
Action: Mouse moved to (480, 418)
Screenshot: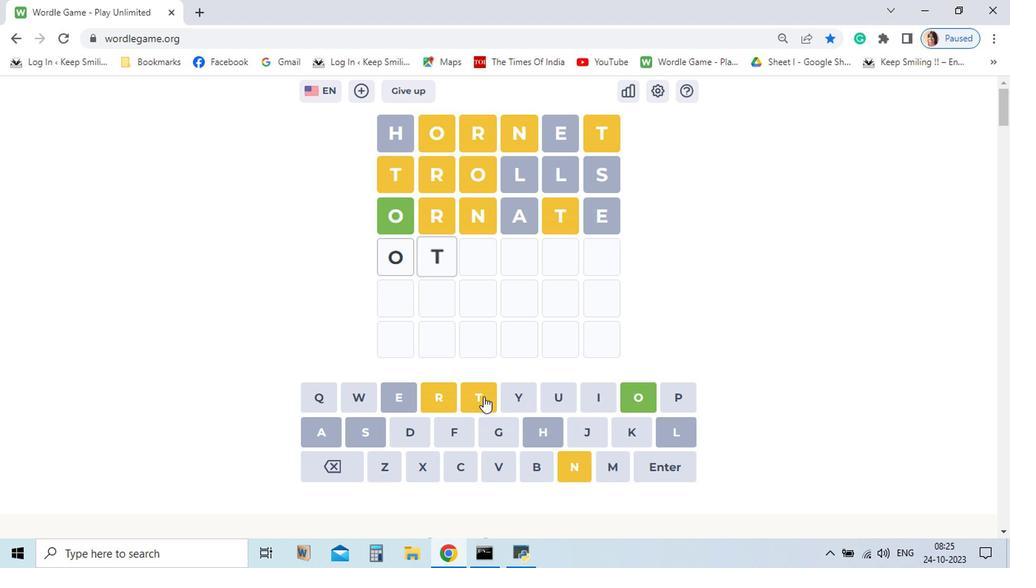 
Action: Mouse pressed left at (480, 418)
Screenshot: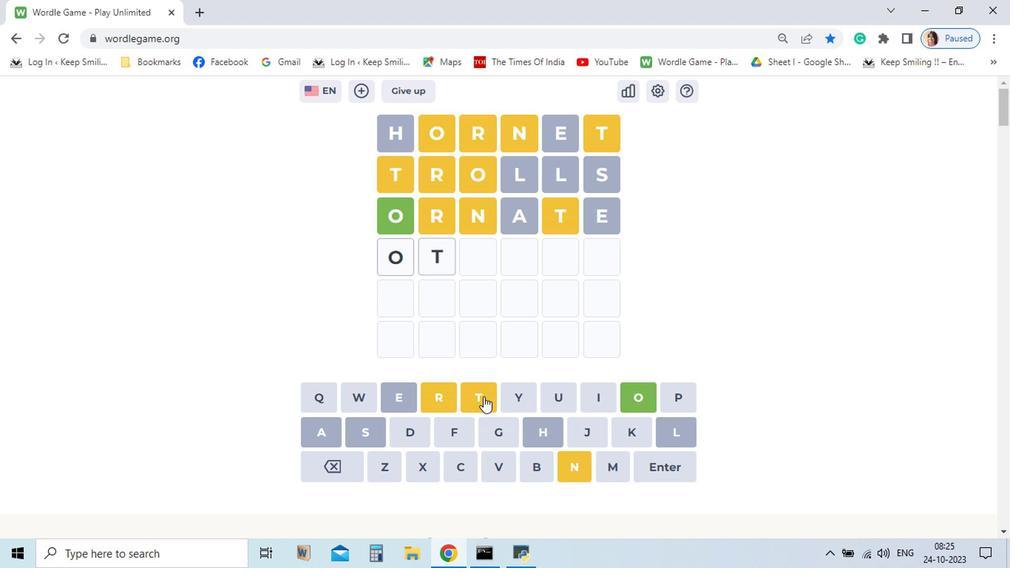 
Action: Mouse moved to (560, 415)
Screenshot: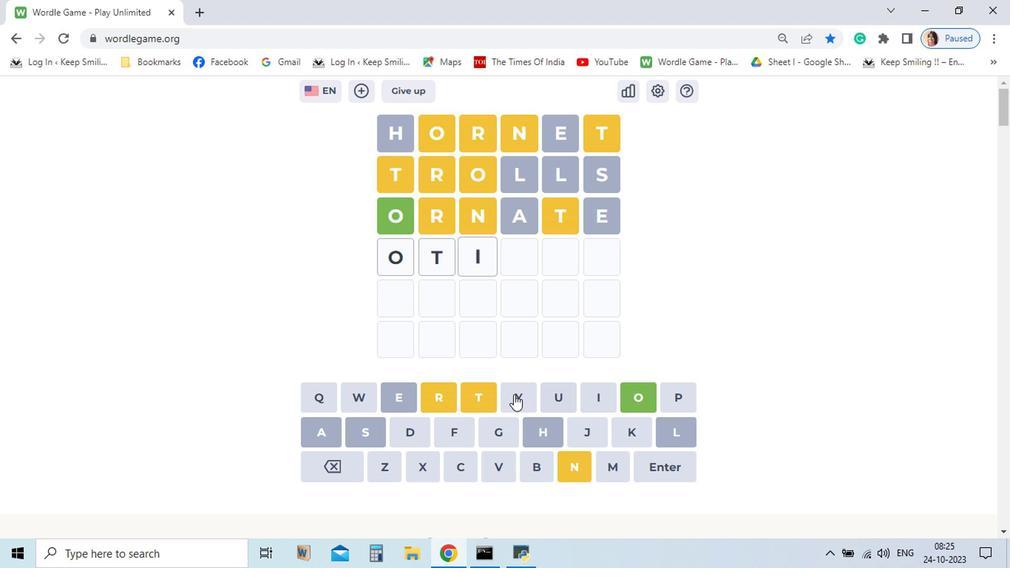 
Action: Mouse pressed left at (560, 415)
Screenshot: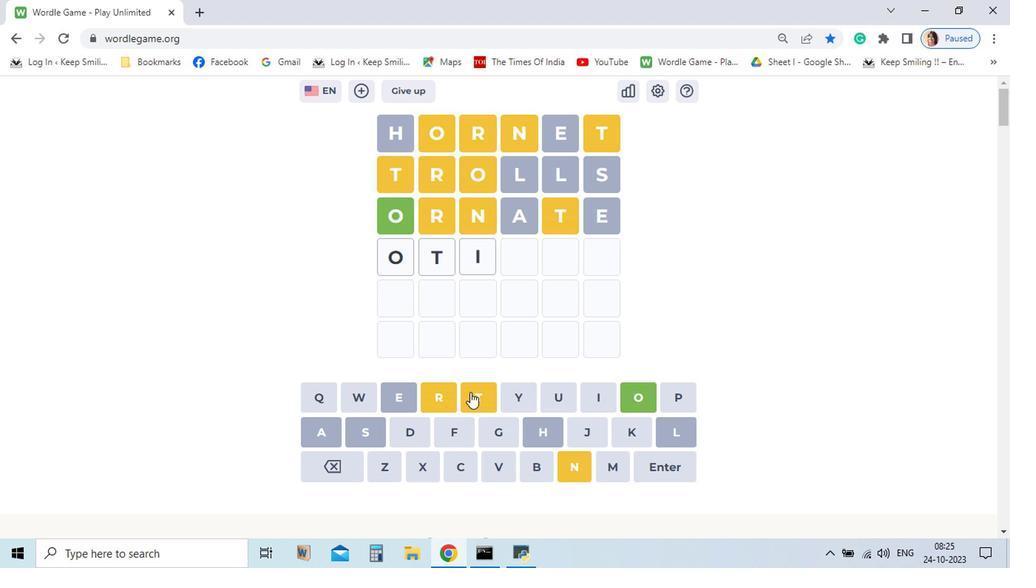 
Action: Mouse moved to (375, 467)
Screenshot: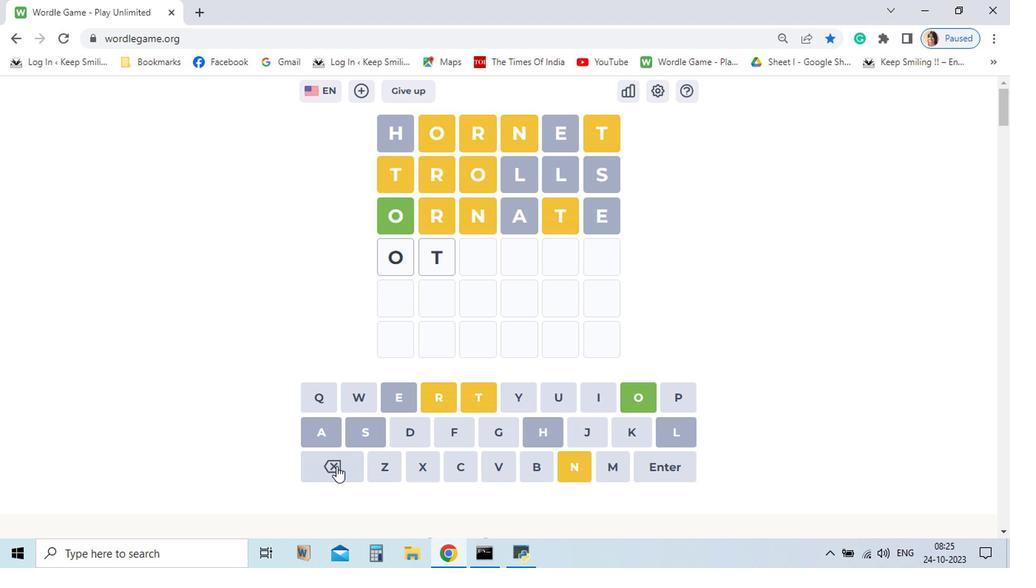 
Action: Mouse pressed left at (375, 467)
Screenshot: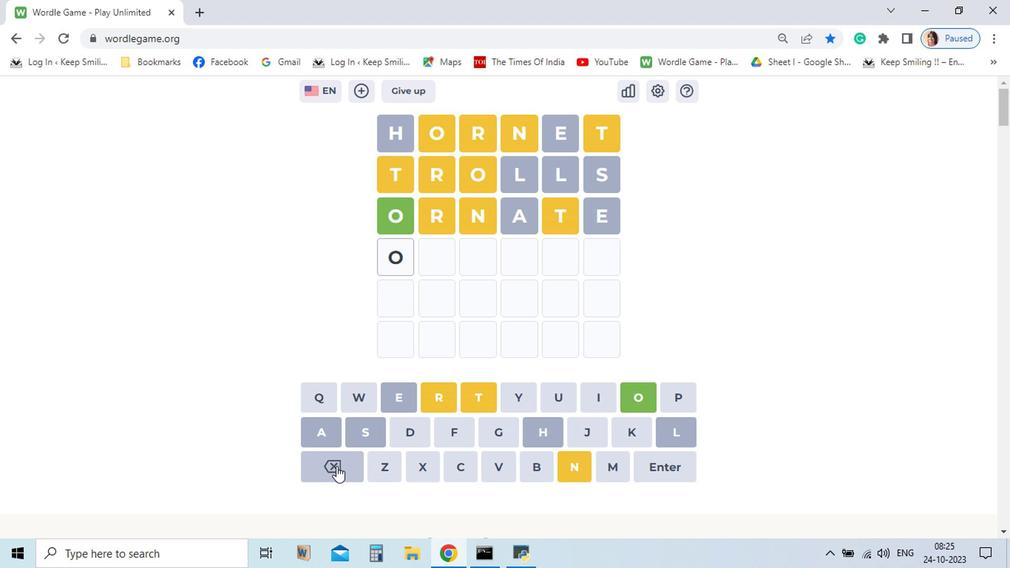 
Action: Mouse pressed left at (375, 467)
Screenshot: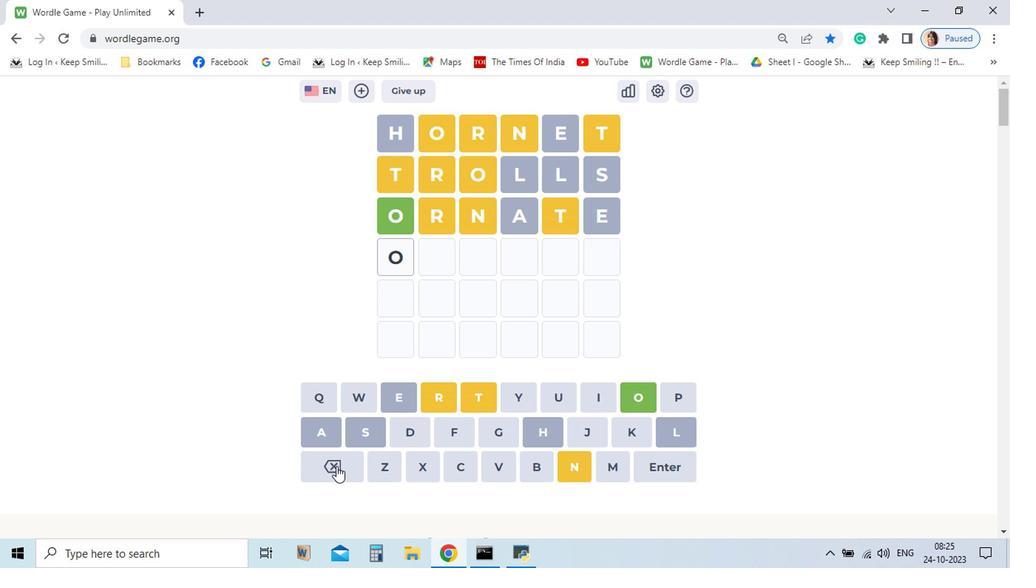 
Action: Mouse pressed left at (375, 467)
Screenshot: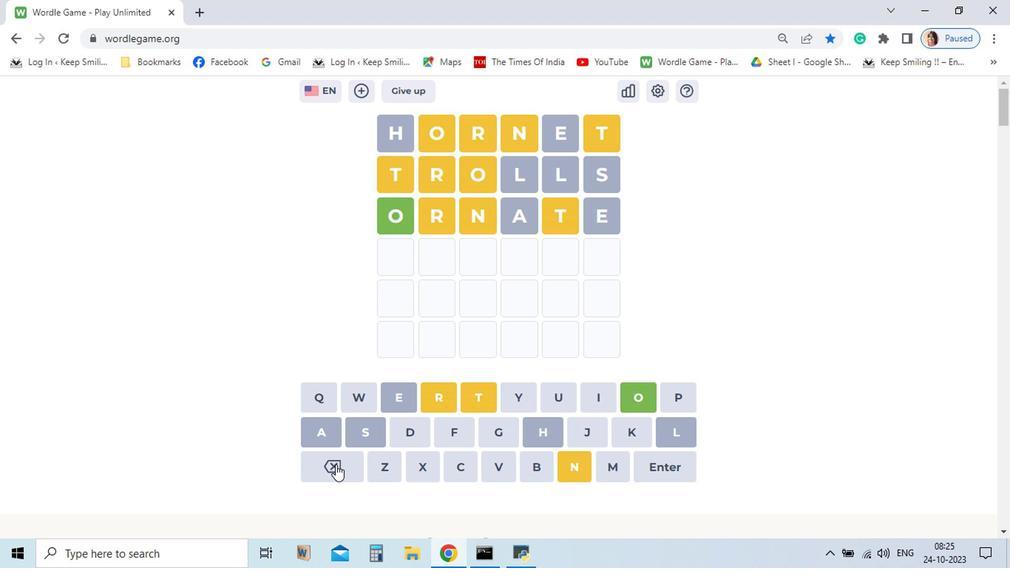
Action: Mouse moved to (586, 421)
Screenshot: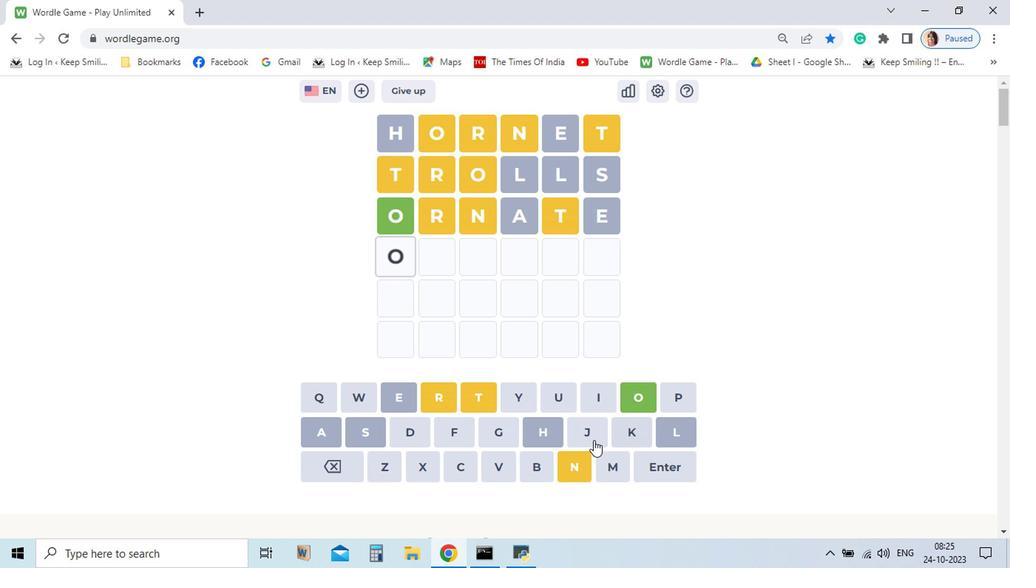 
Action: Mouse pressed left at (586, 421)
Screenshot: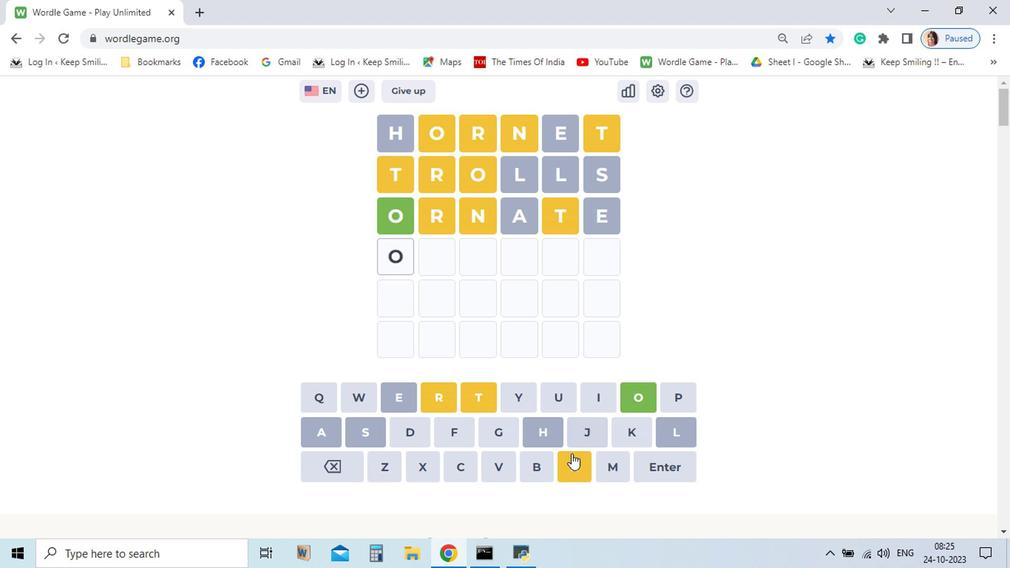 
Action: Mouse moved to (541, 464)
Screenshot: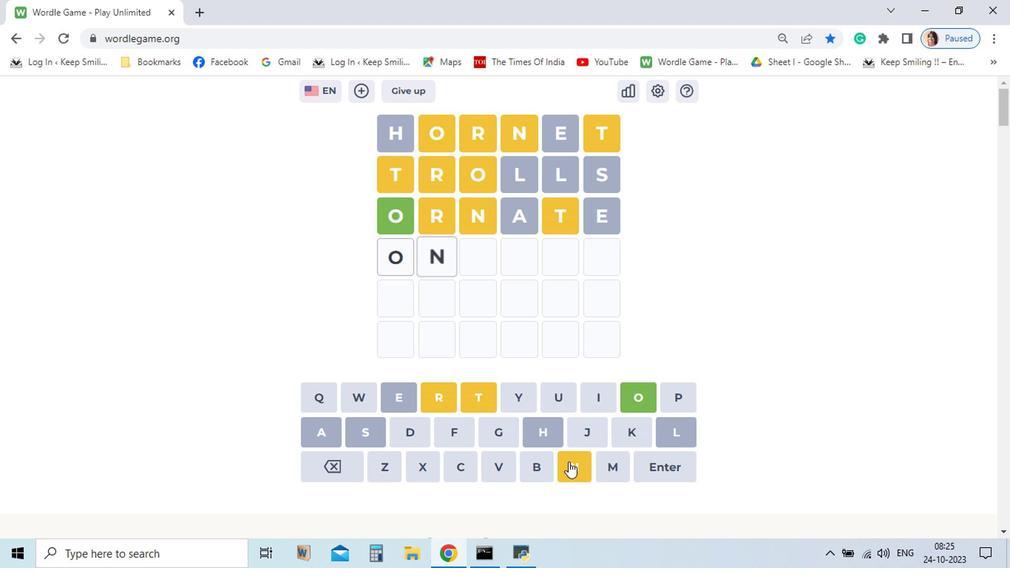 
Action: Mouse pressed left at (541, 464)
Screenshot: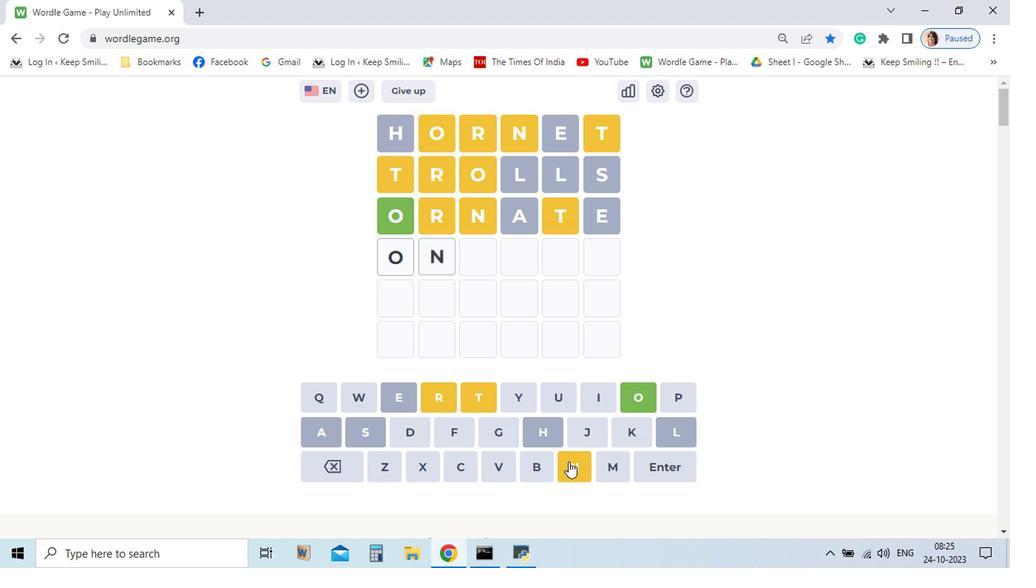 
Action: Mouse moved to (375, 468)
Screenshot: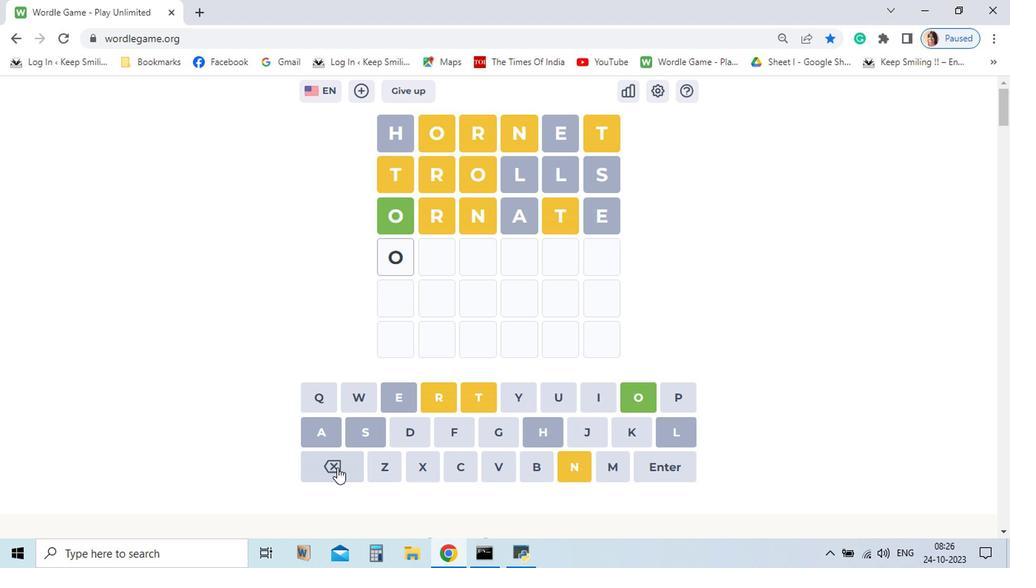 
Action: Mouse pressed left at (375, 468)
Screenshot: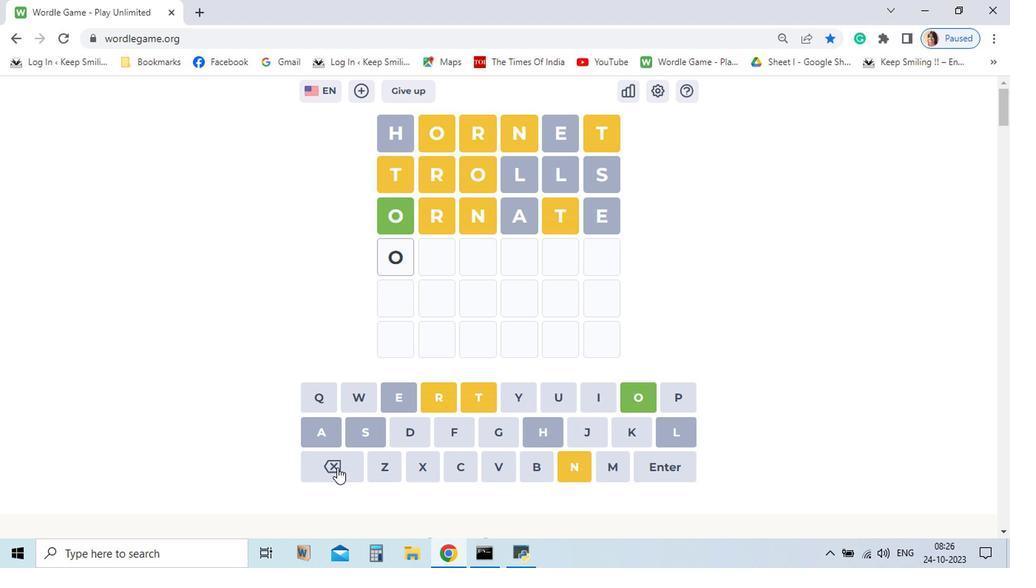 
Action: Mouse moved to (516, 466)
Screenshot: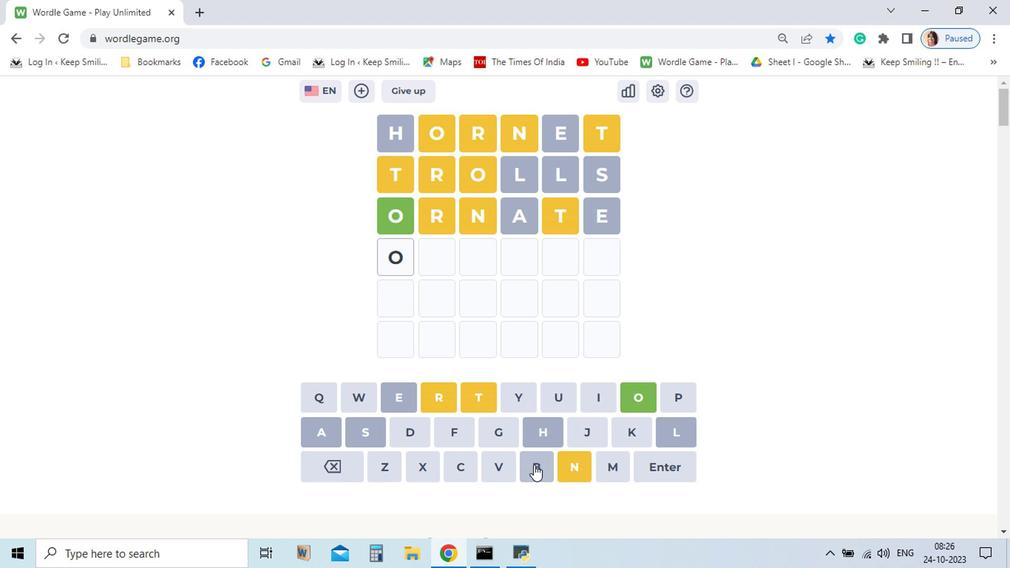 
Action: Mouse pressed left at (516, 466)
Screenshot: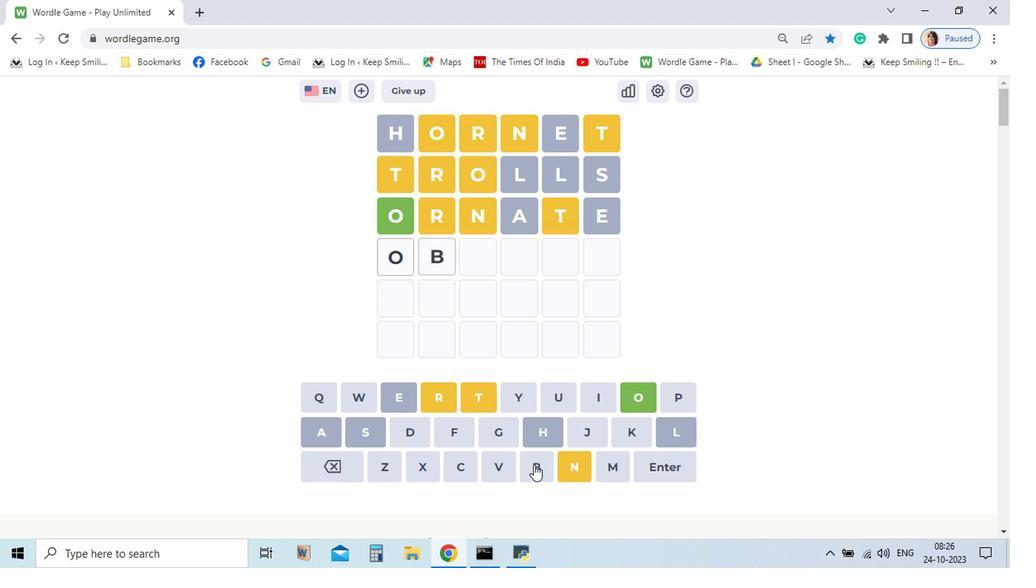 
Action: Mouse moved to (371, 469)
Screenshot: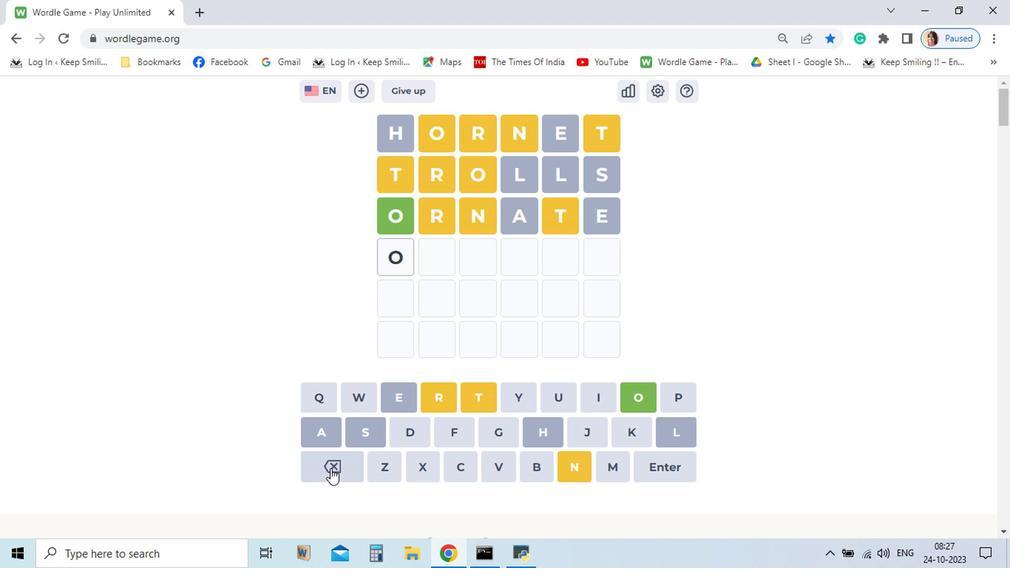 
Action: Mouse pressed left at (371, 469)
Screenshot: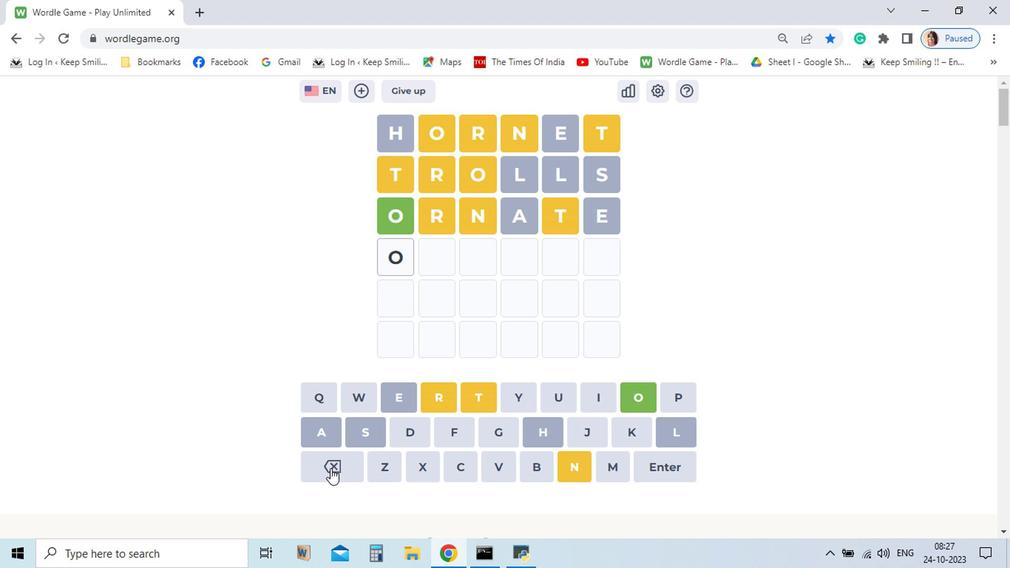 
Action: Mouse moved to (572, 467)
Screenshot: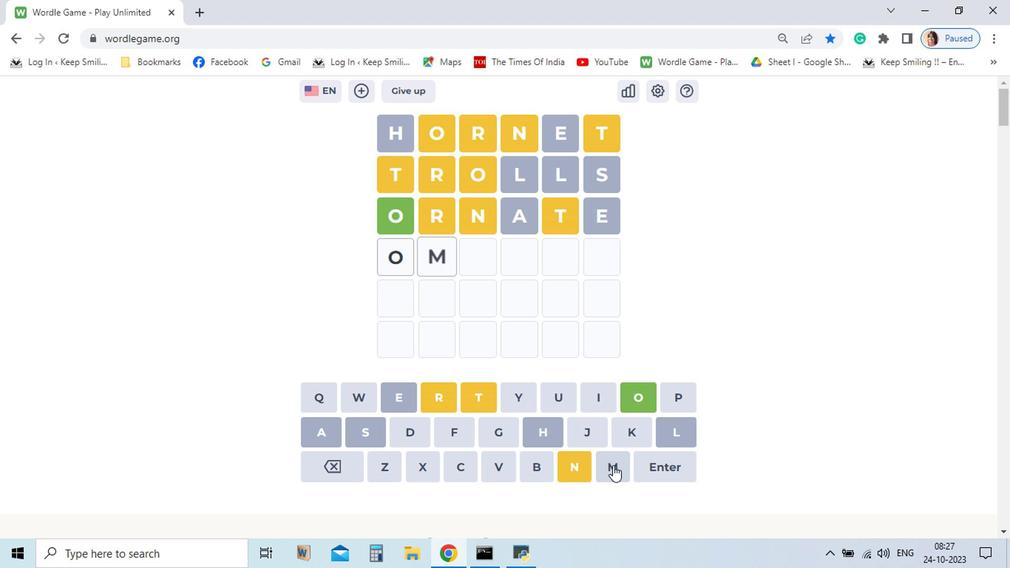 
Action: Mouse pressed left at (572, 467)
Screenshot: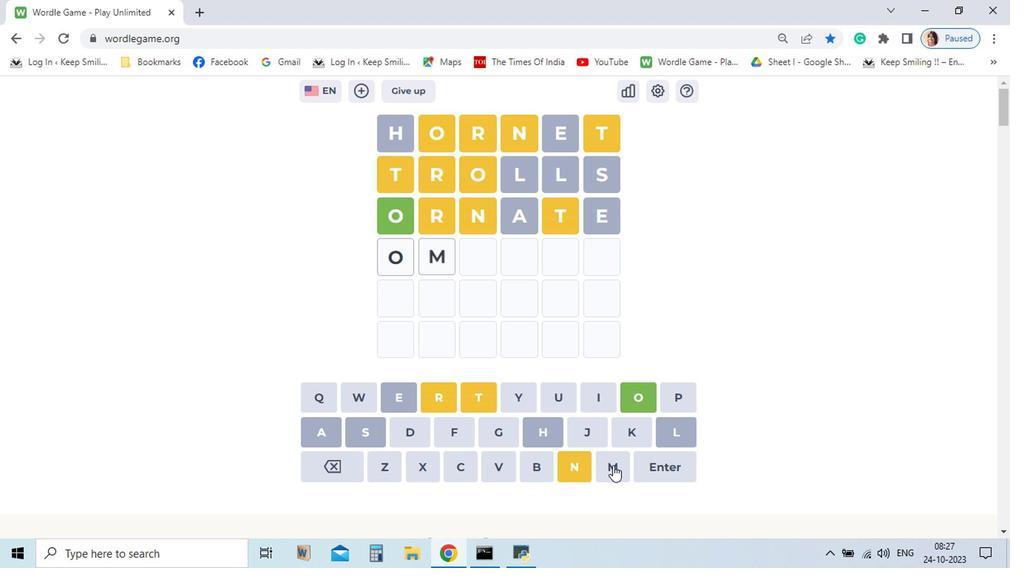 
Action: Mouse moved to (424, 419)
Screenshot: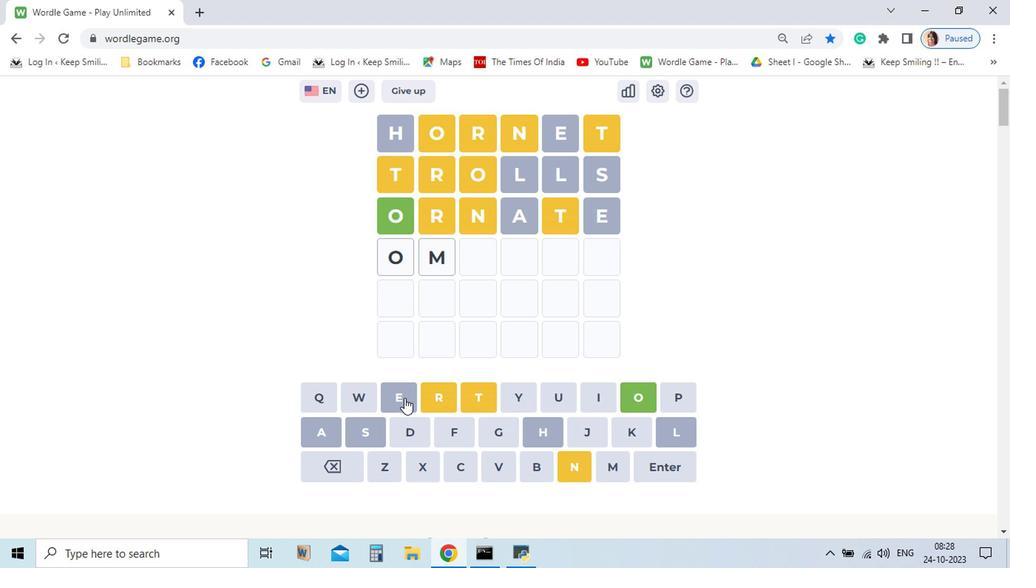 
Action: Mouse pressed left at (424, 419)
Screenshot: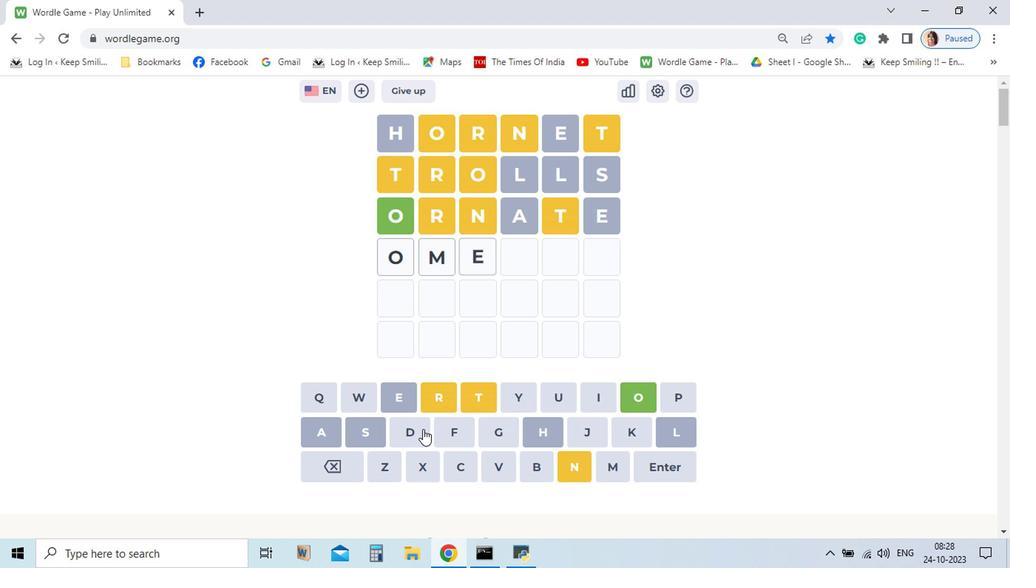 
Action: Mouse moved to (547, 468)
Screenshot: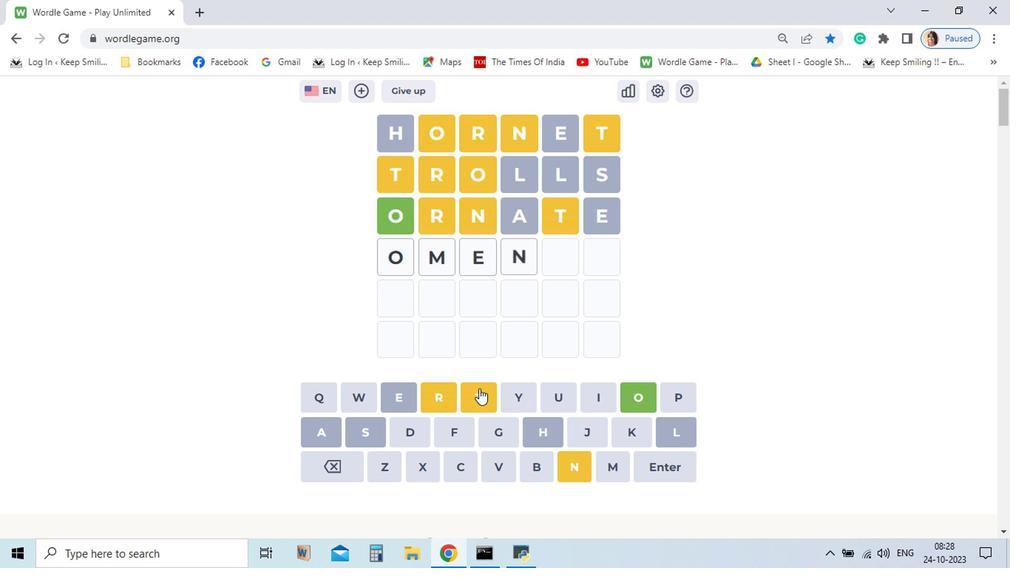 
Action: Mouse pressed left at (547, 468)
Screenshot: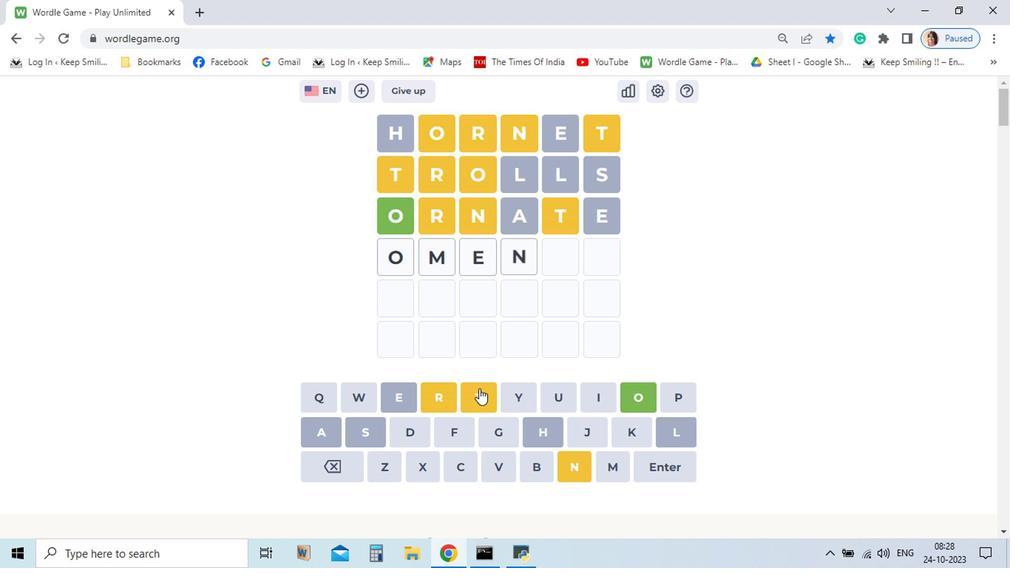 
Action: Mouse moved to (476, 412)
Screenshot: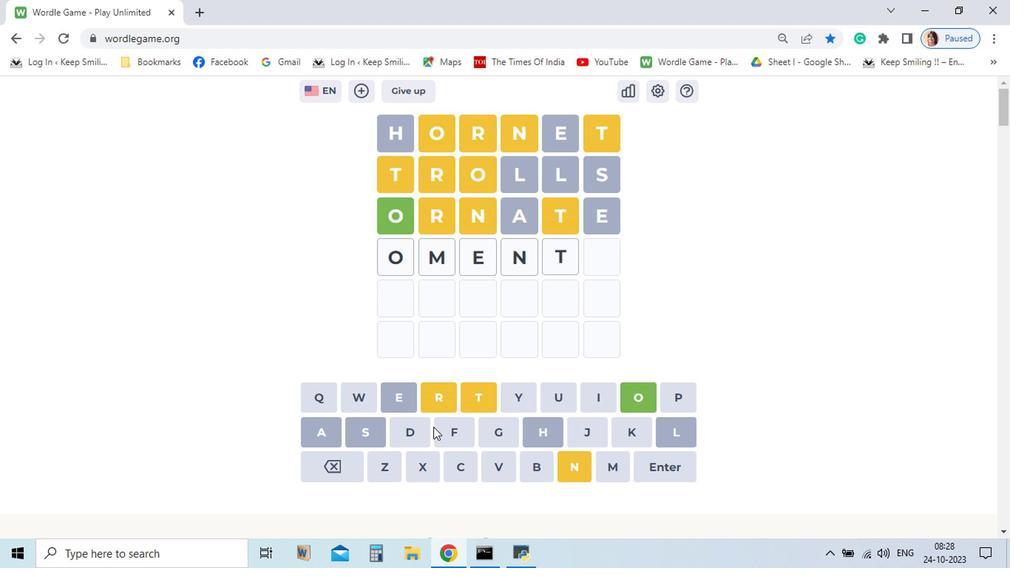 
Action: Mouse pressed left at (476, 412)
Screenshot: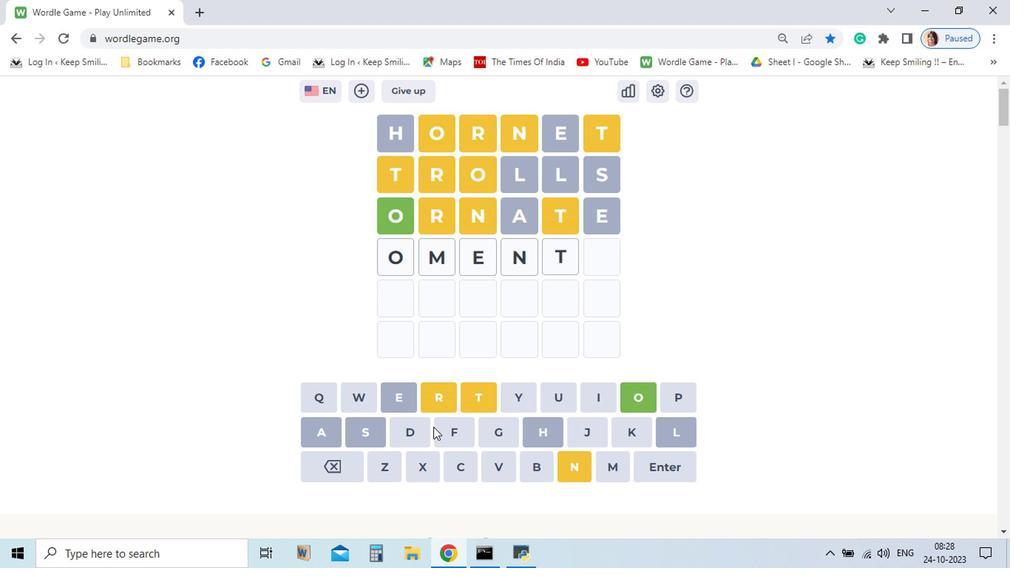 
Action: Mouse moved to (367, 443)
Screenshot: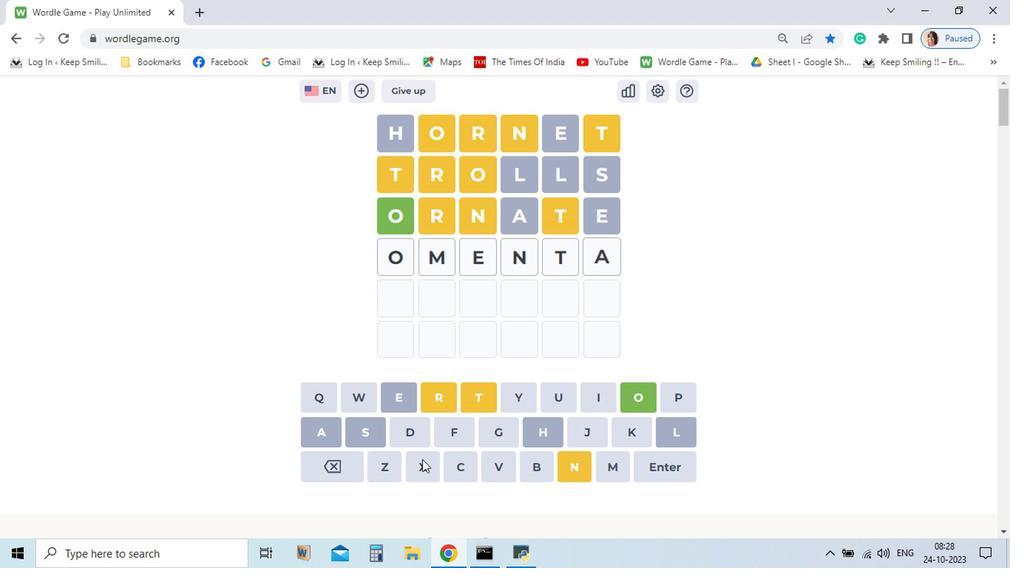 
Action: Mouse pressed left at (367, 443)
Screenshot: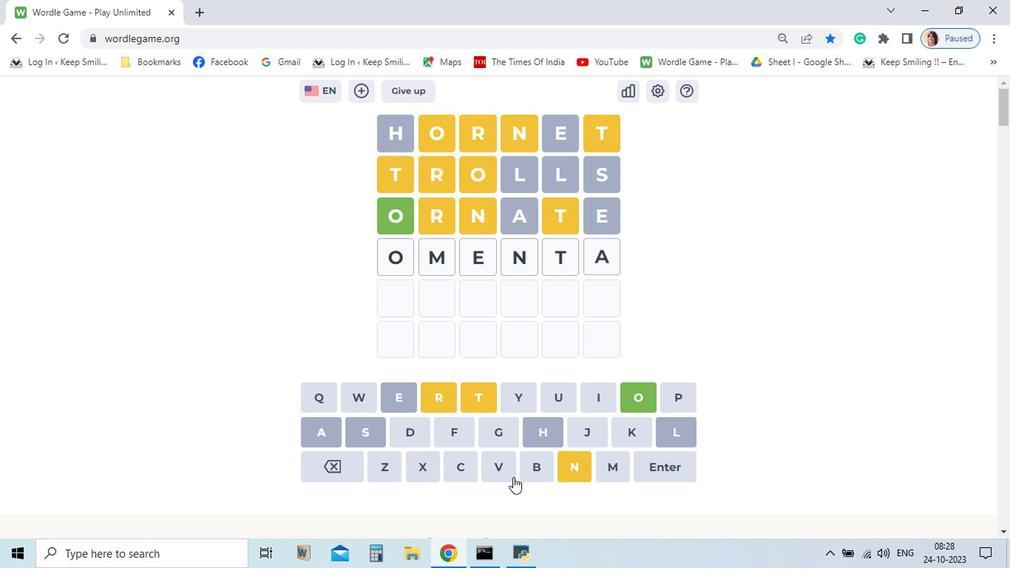 
Action: Mouse moved to (610, 468)
Screenshot: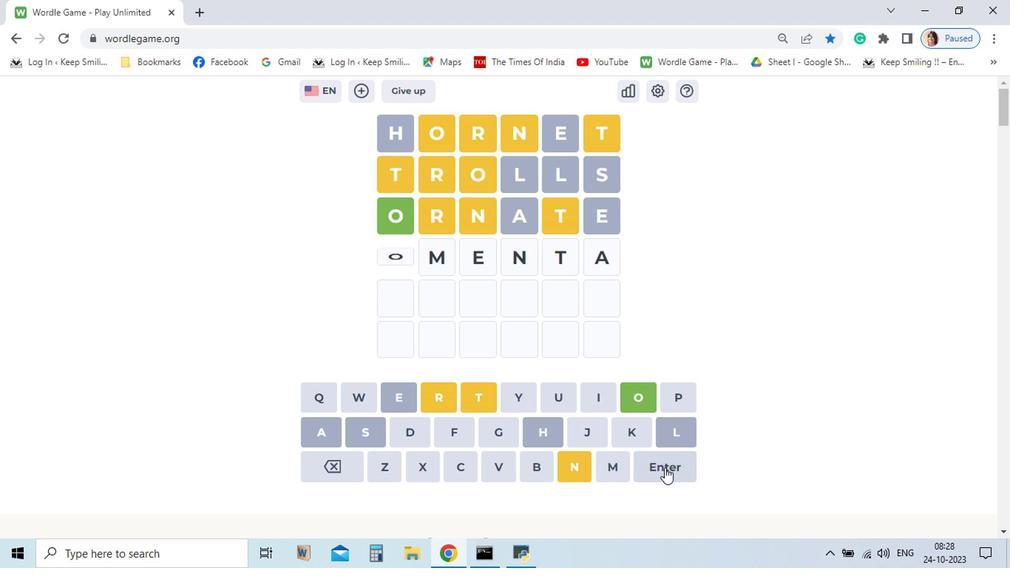 
Action: Mouse pressed left at (610, 468)
Screenshot: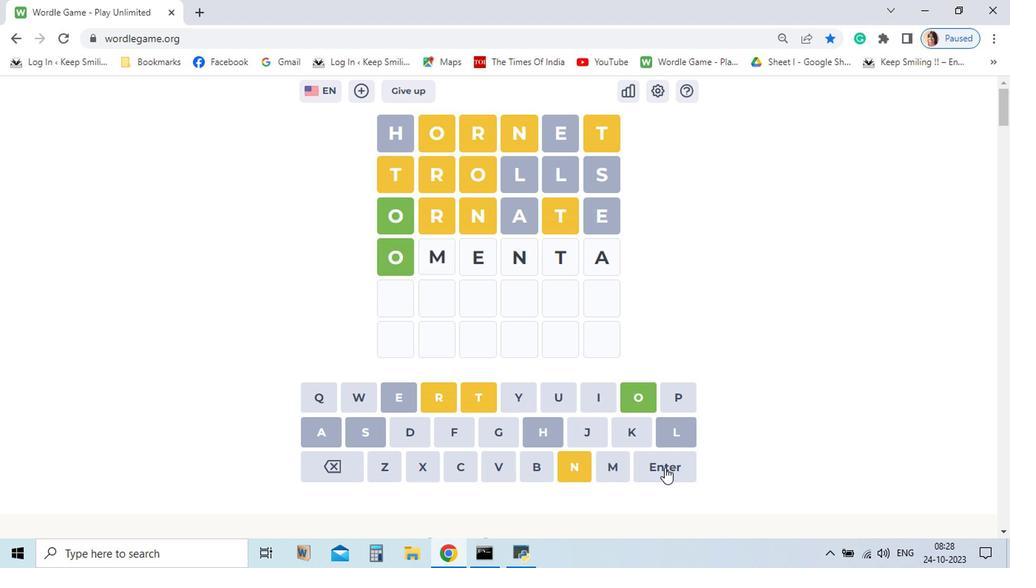 
Action: Mouse moved to (595, 420)
Screenshot: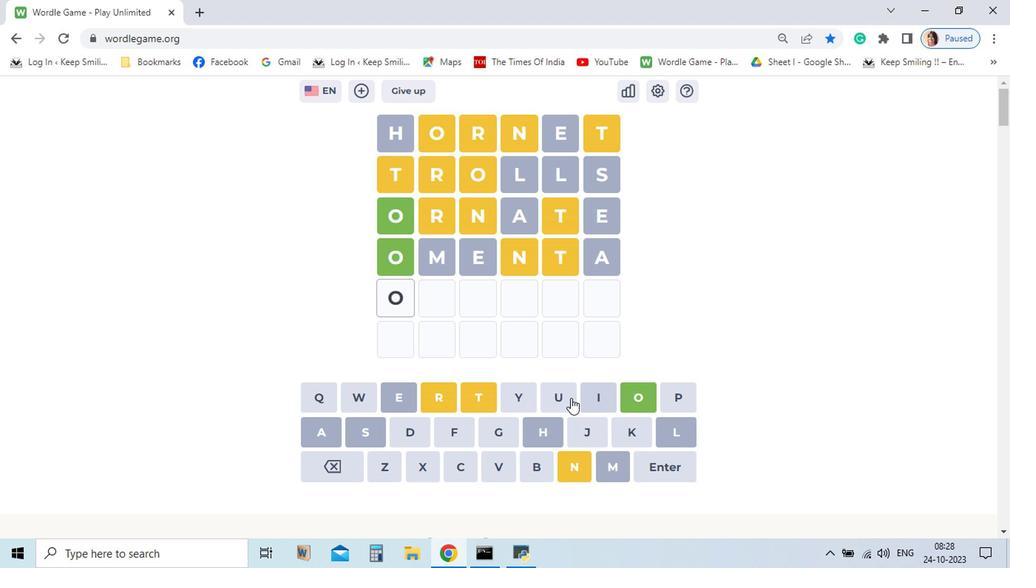 
Action: Mouse pressed left at (595, 420)
Screenshot: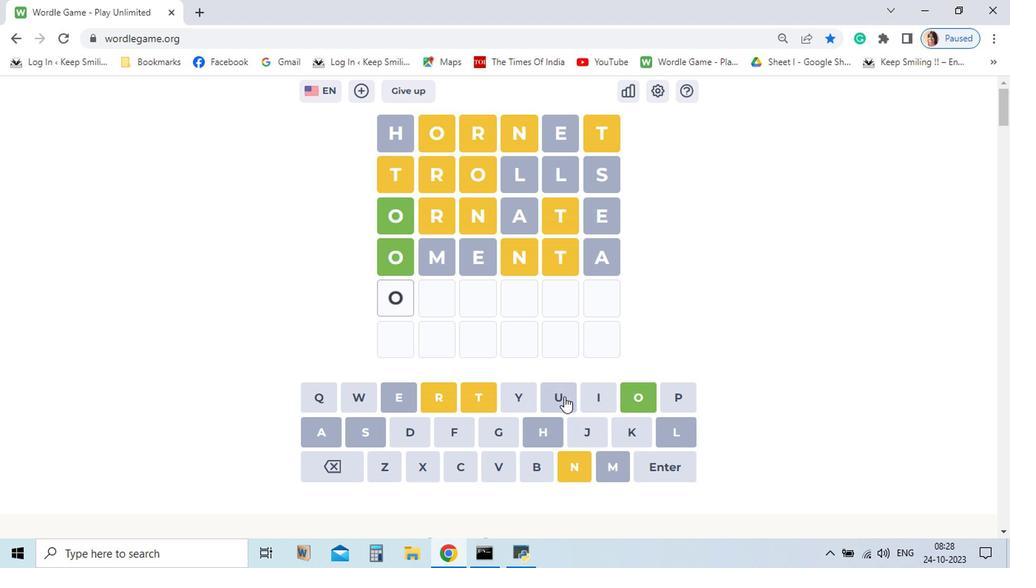 
Action: Mouse moved to (535, 418)
Screenshot: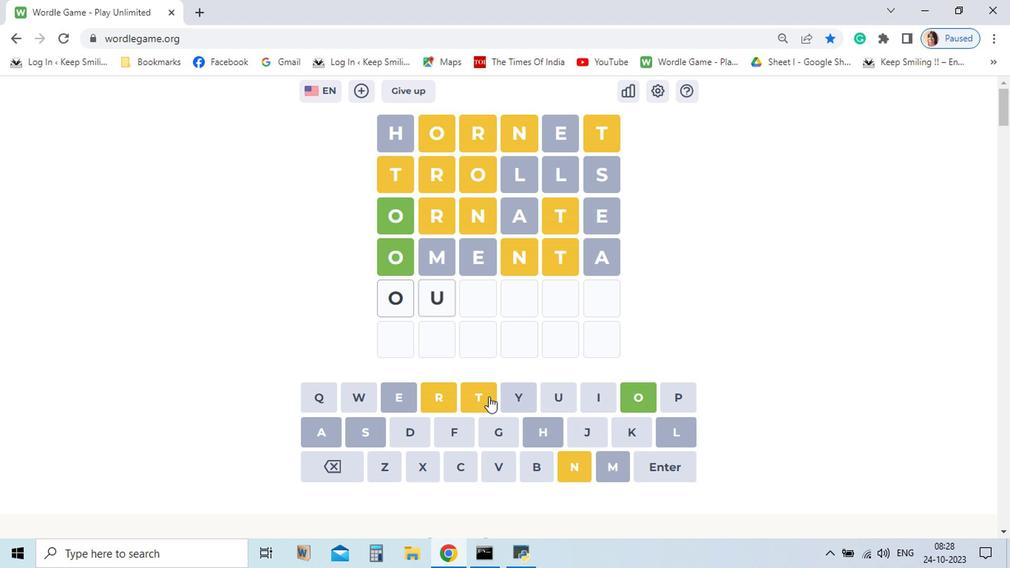 
Action: Mouse pressed left at (535, 418)
Screenshot: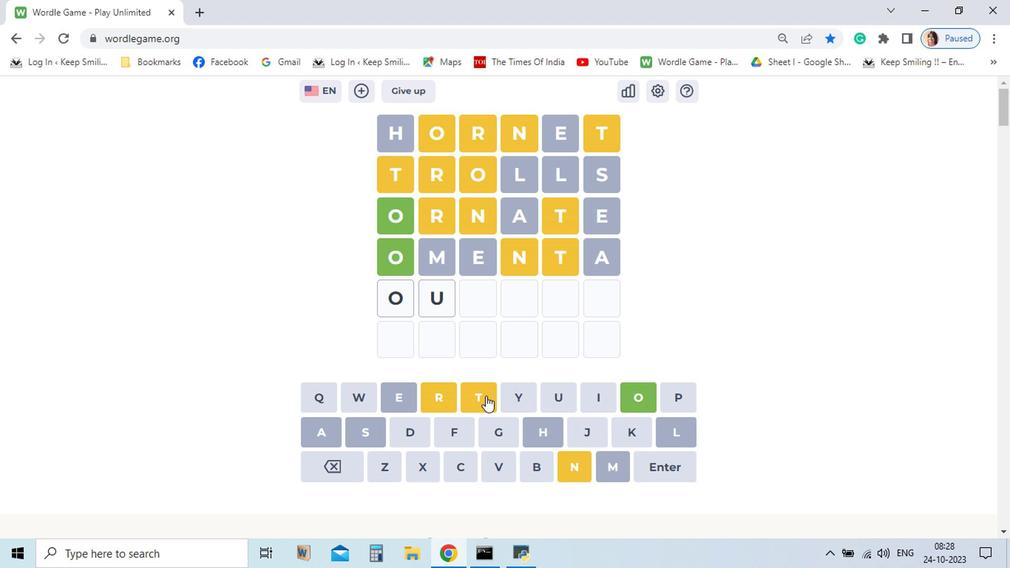 
Action: Mouse moved to (474, 417)
Screenshot: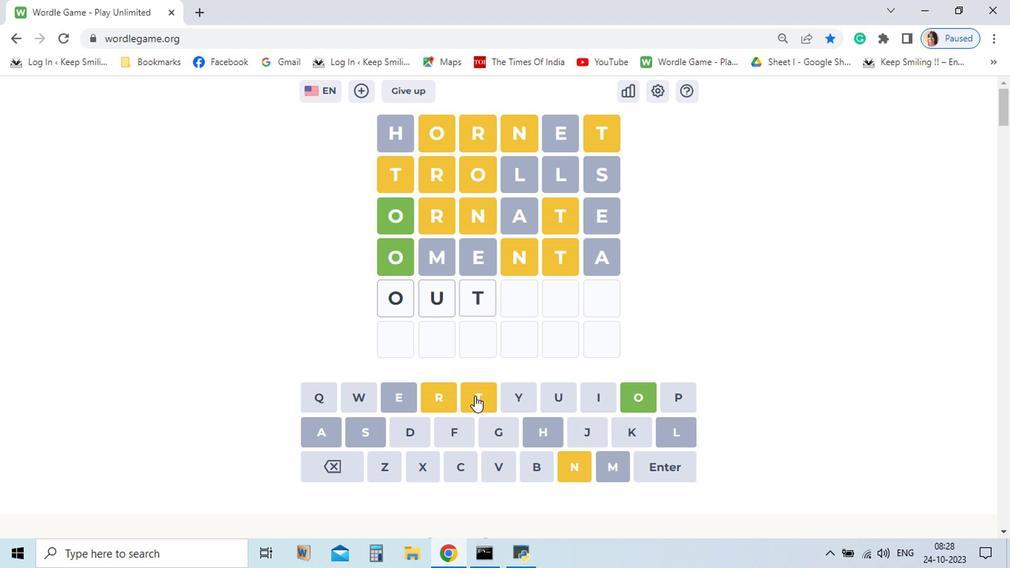 
Action: Mouse pressed left at (474, 417)
Screenshot: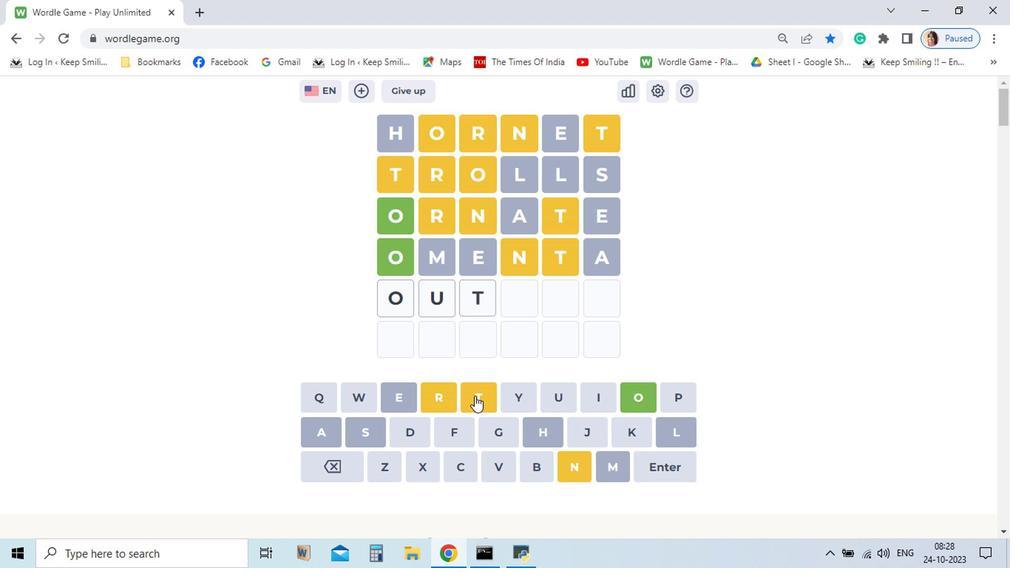 
Action: Mouse moved to (449, 419)
Screenshot: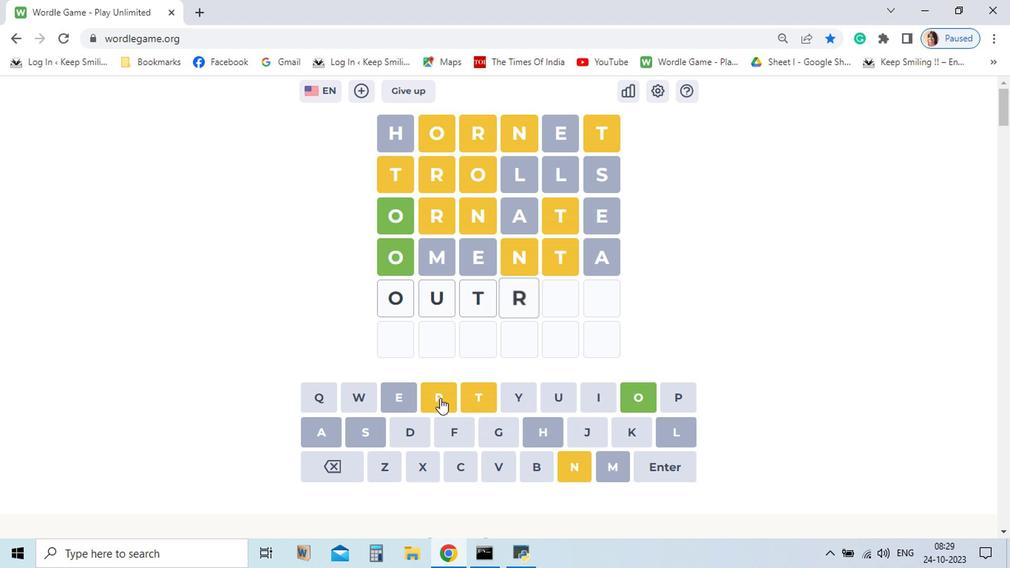 
Action: Mouse pressed left at (449, 419)
Screenshot: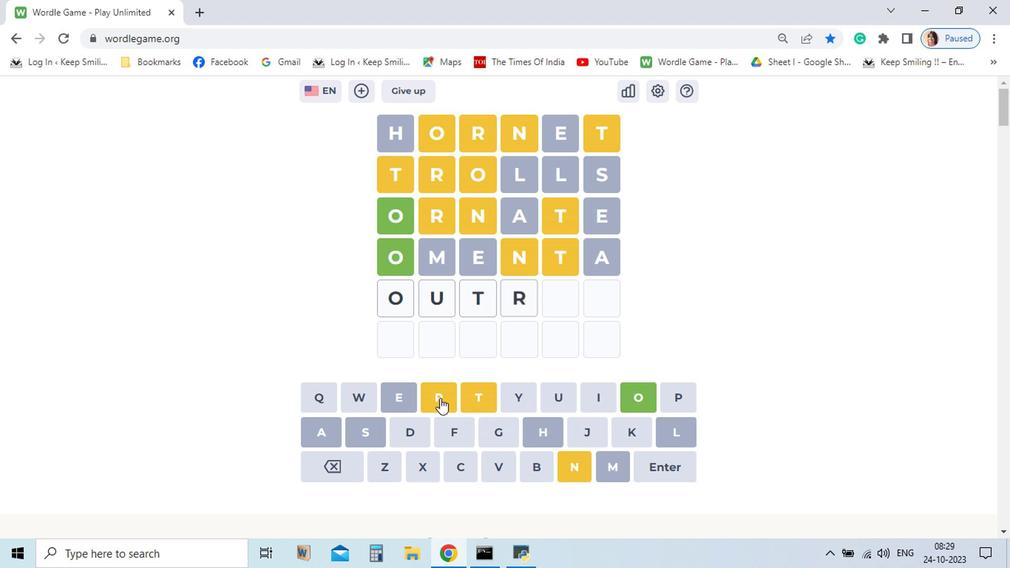 
Action: Mouse moved to (531, 419)
Screenshot: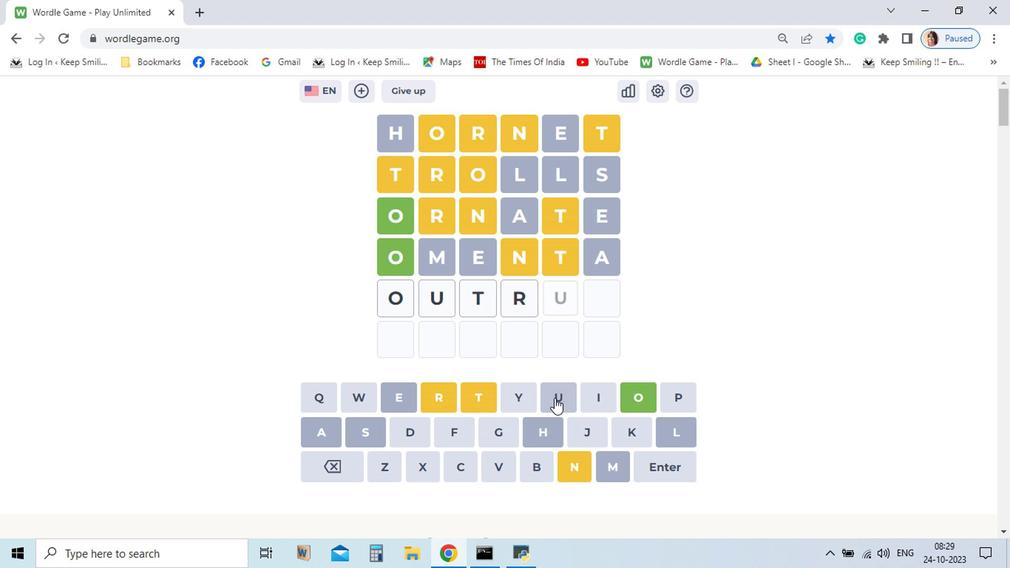 
Action: Mouse pressed left at (531, 419)
Screenshot: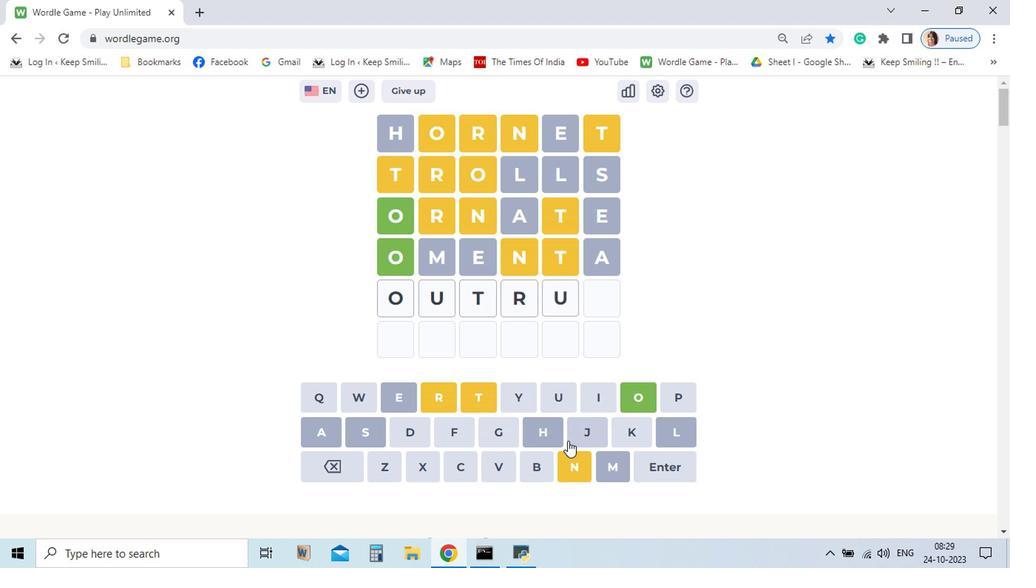 
Action: Mouse moved to (542, 465)
Screenshot: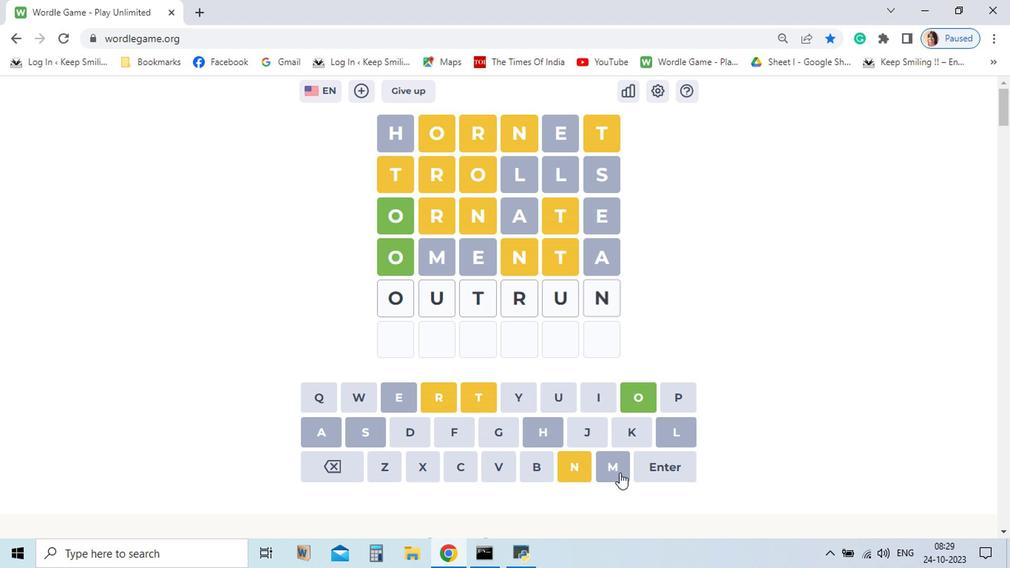
Action: Mouse pressed left at (542, 465)
Screenshot: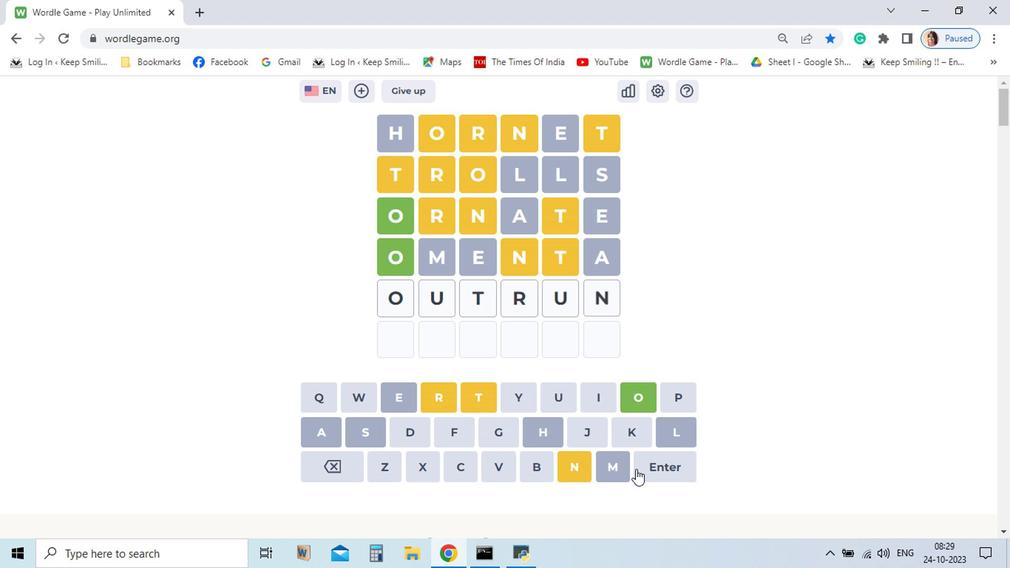 
Action: Mouse moved to (599, 467)
Screenshot: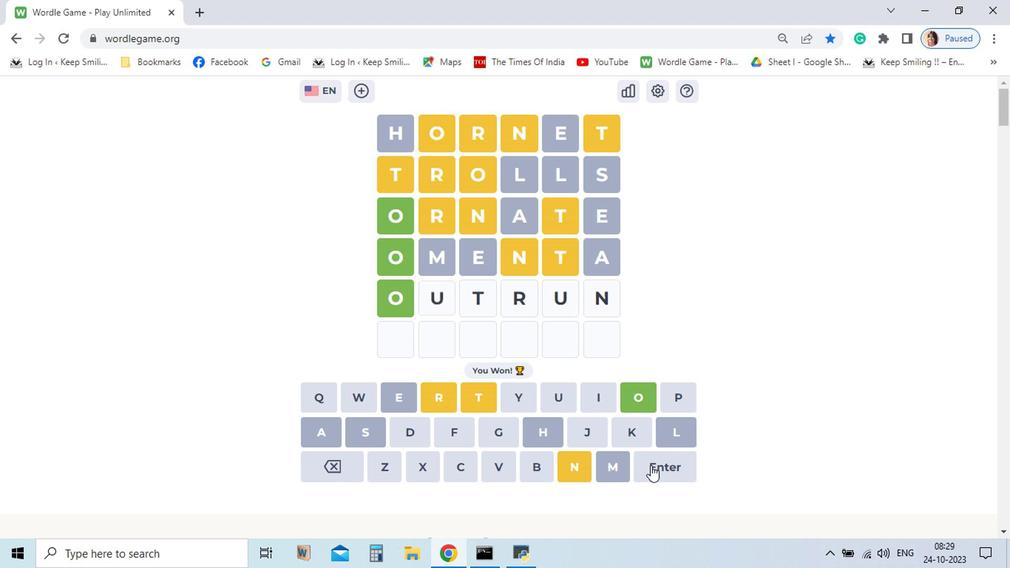 
Action: Mouse pressed left at (599, 467)
Screenshot: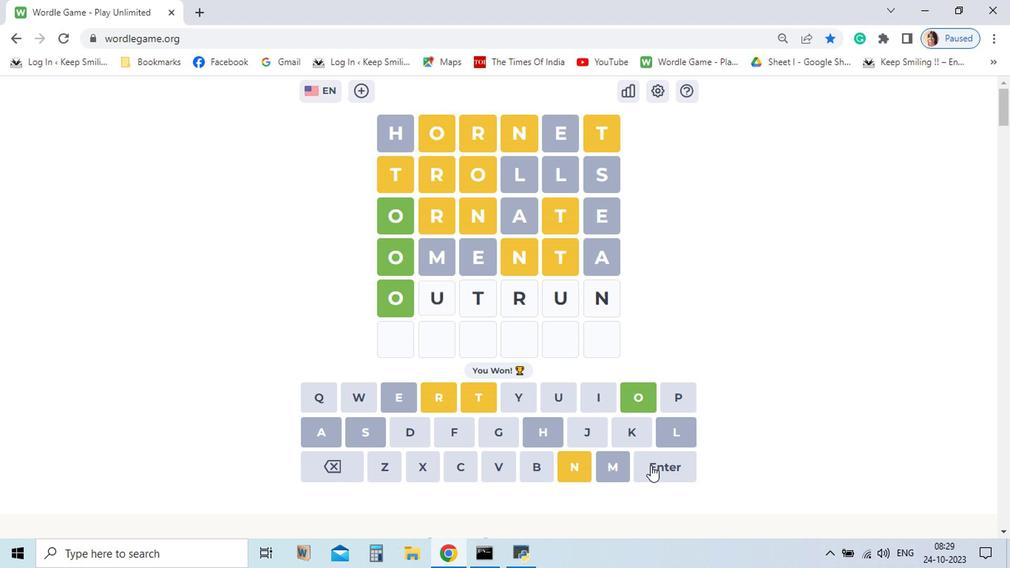 
Action: Mouse moved to (564, 270)
Screenshot: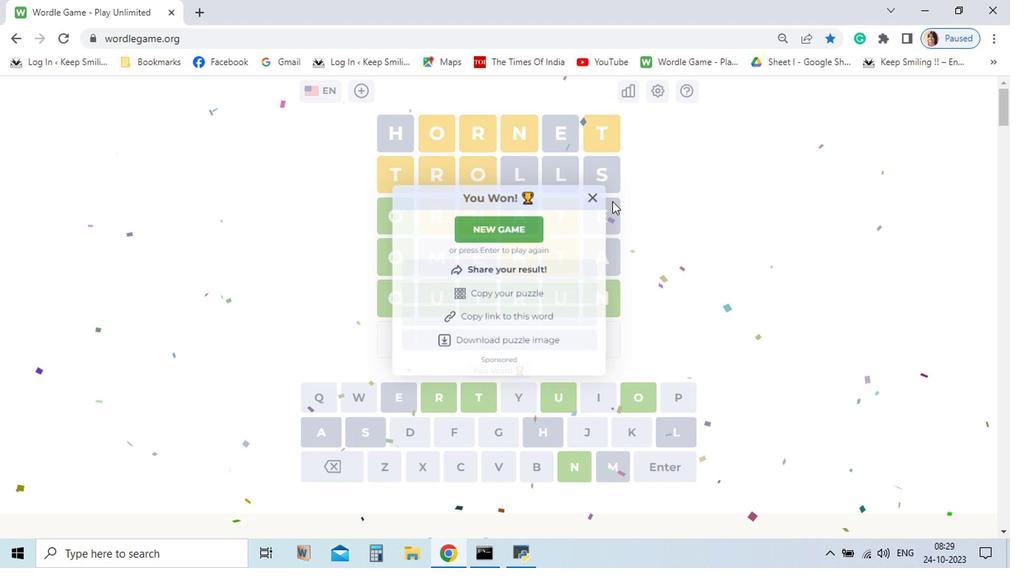 
Action: Mouse pressed left at (564, 270)
Screenshot: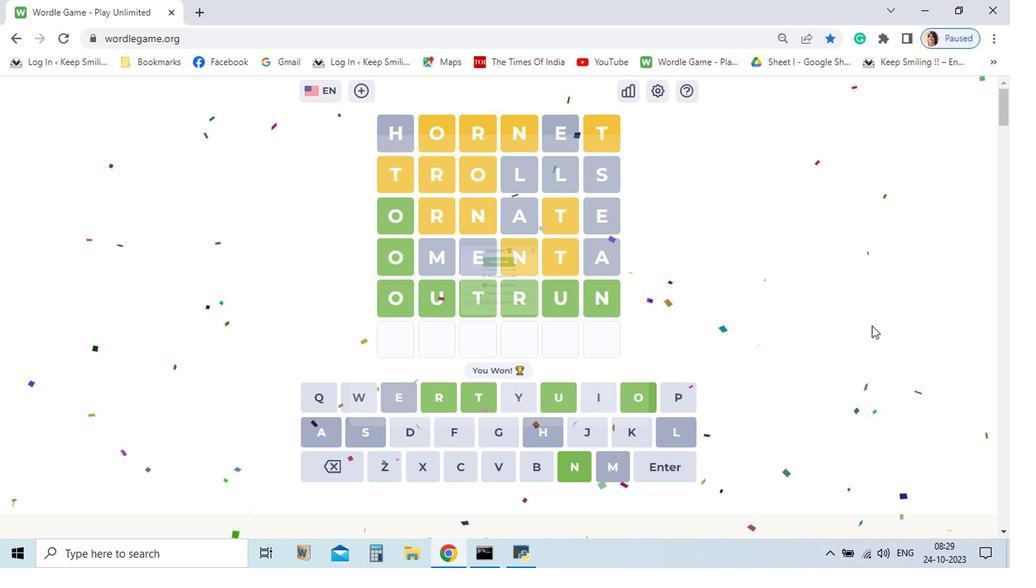 
Action: Mouse moved to (840, 376)
Screenshot: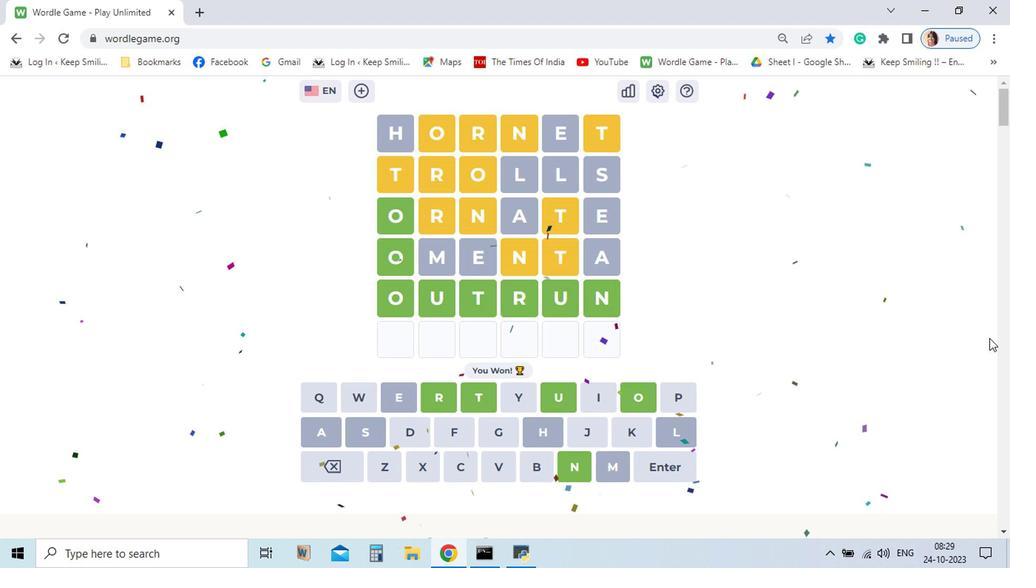 
